 Task: For heading  Tahoma with underline.  font size for heading20,  'Change the font style of data to'Arial.  and font size to 12,  Change the alignment of both headline & data to Align left.  In the sheet   Promote Sales review book
Action: Mouse moved to (90, 153)
Screenshot: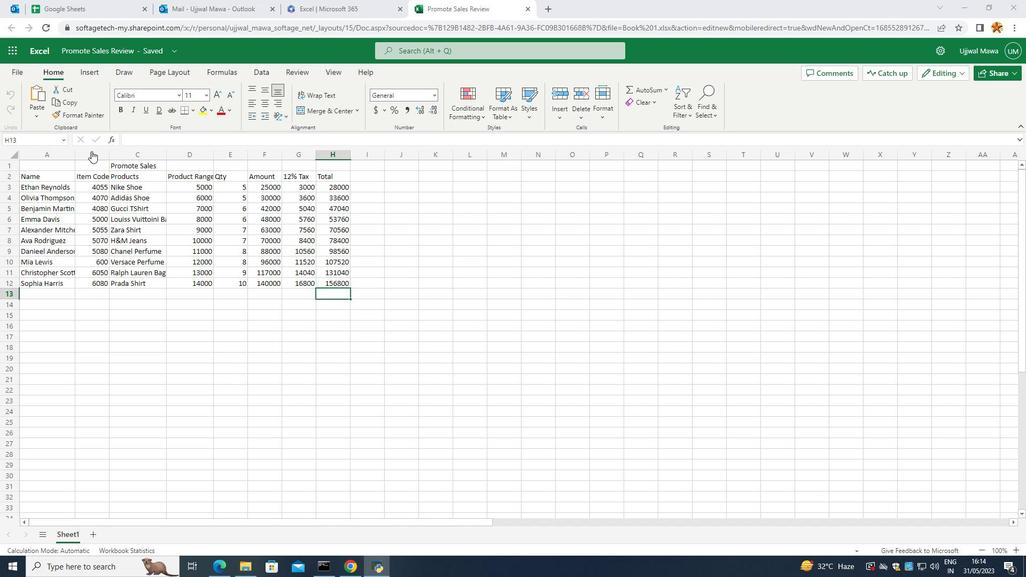 
Action: Mouse pressed left at (90, 153)
Screenshot: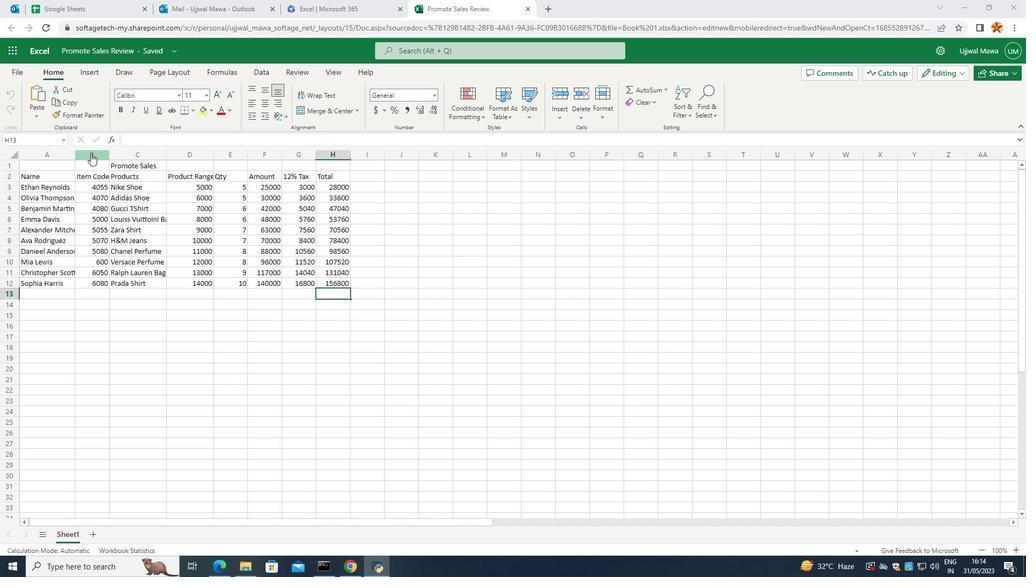 
Action: Mouse moved to (114, 160)
Screenshot: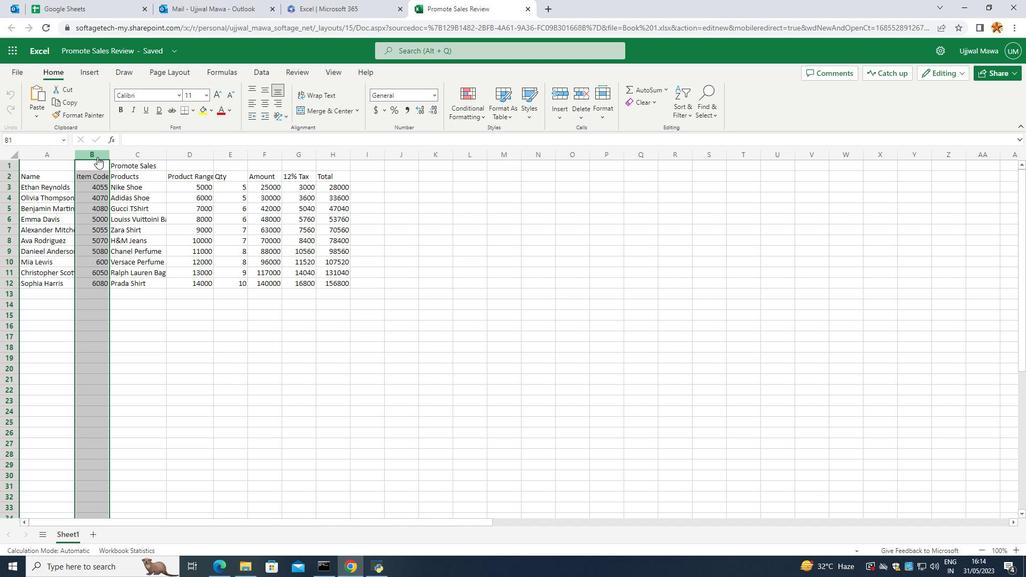 
Action: Mouse pressed left at (114, 160)
Screenshot: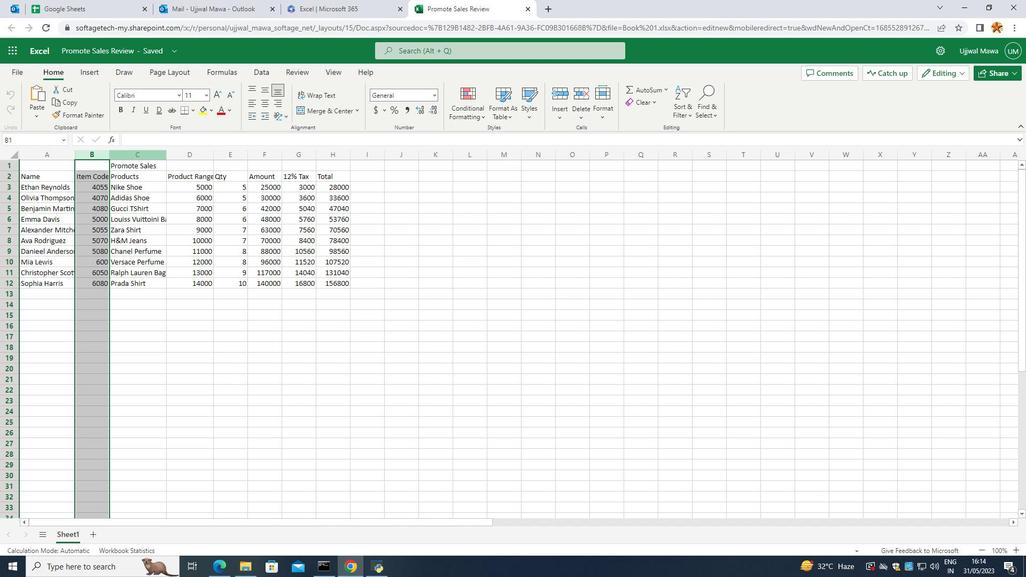 
Action: Mouse moved to (110, 167)
Screenshot: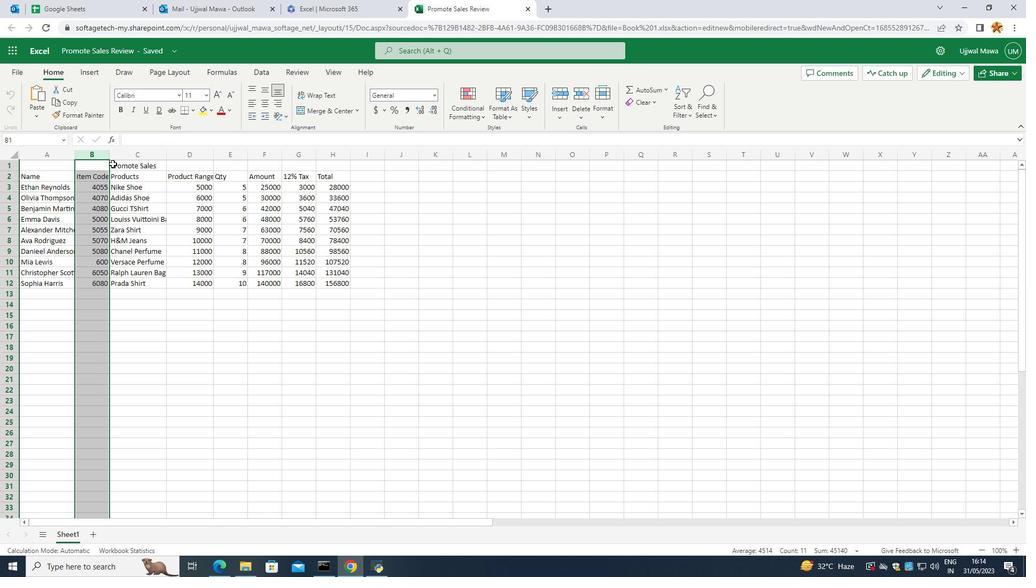 
Action: Mouse pressed left at (110, 167)
Screenshot: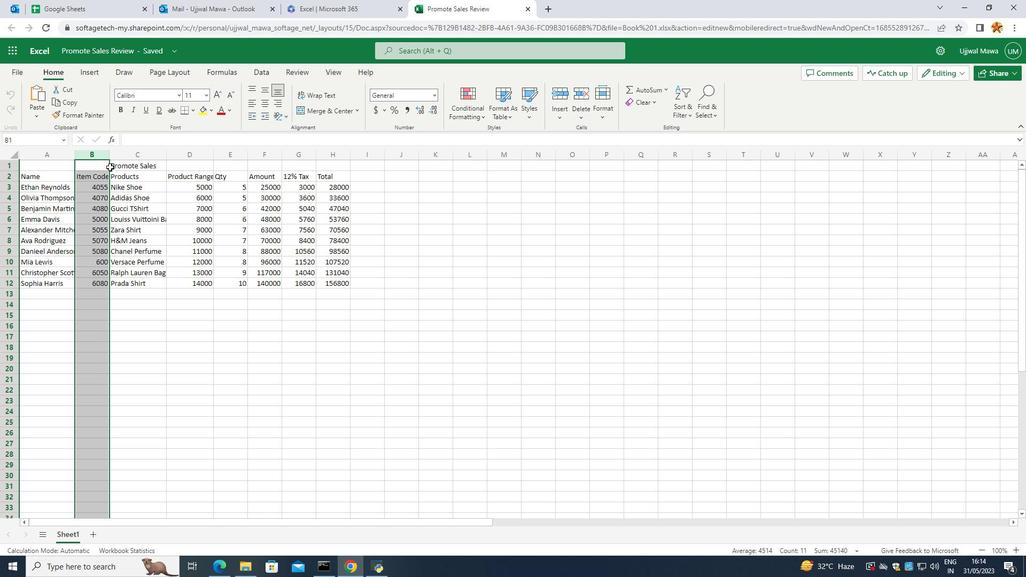 
Action: Mouse moved to (176, 99)
Screenshot: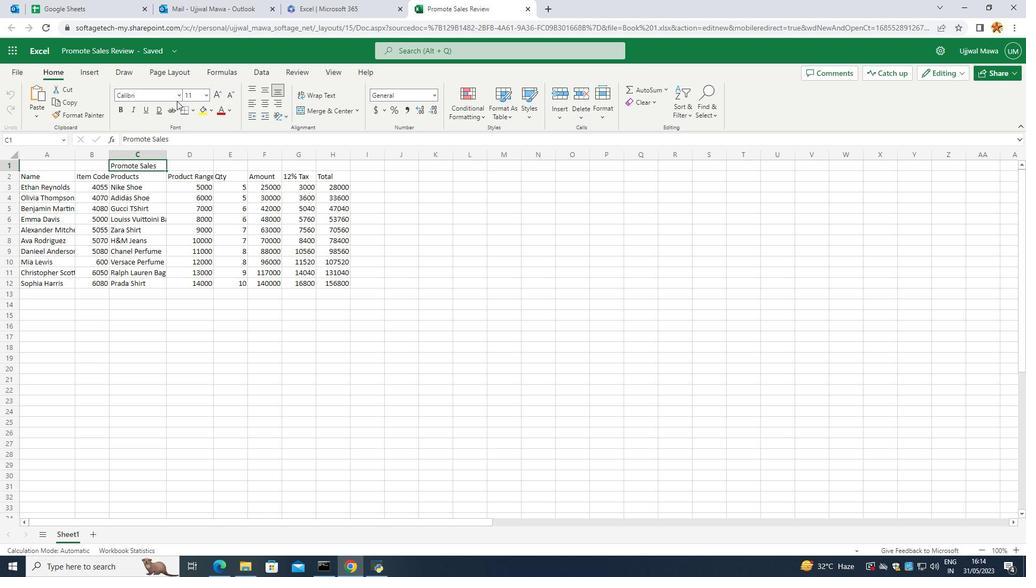 
Action: Mouse pressed left at (176, 99)
Screenshot: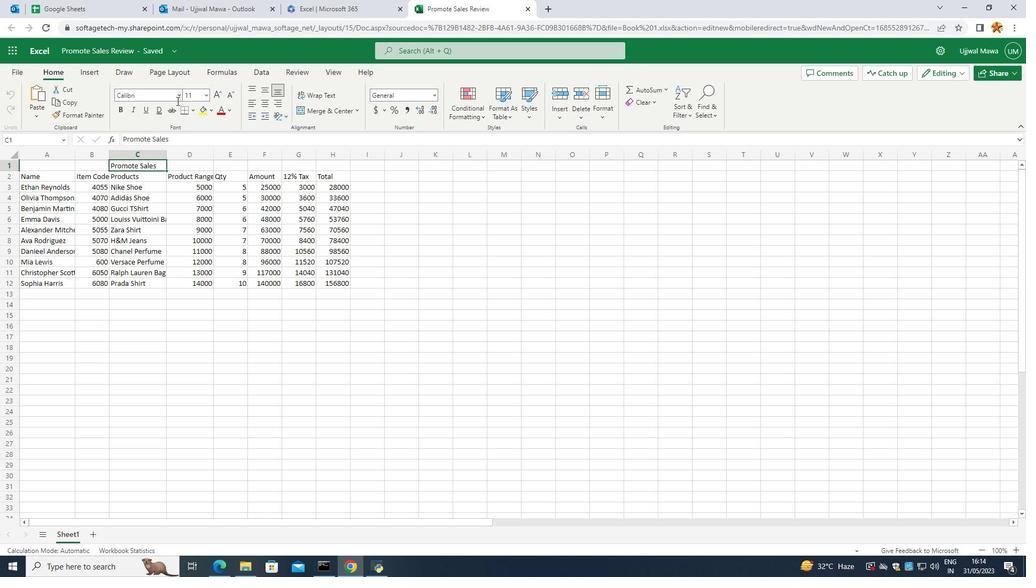 
Action: Mouse moved to (102, 378)
Screenshot: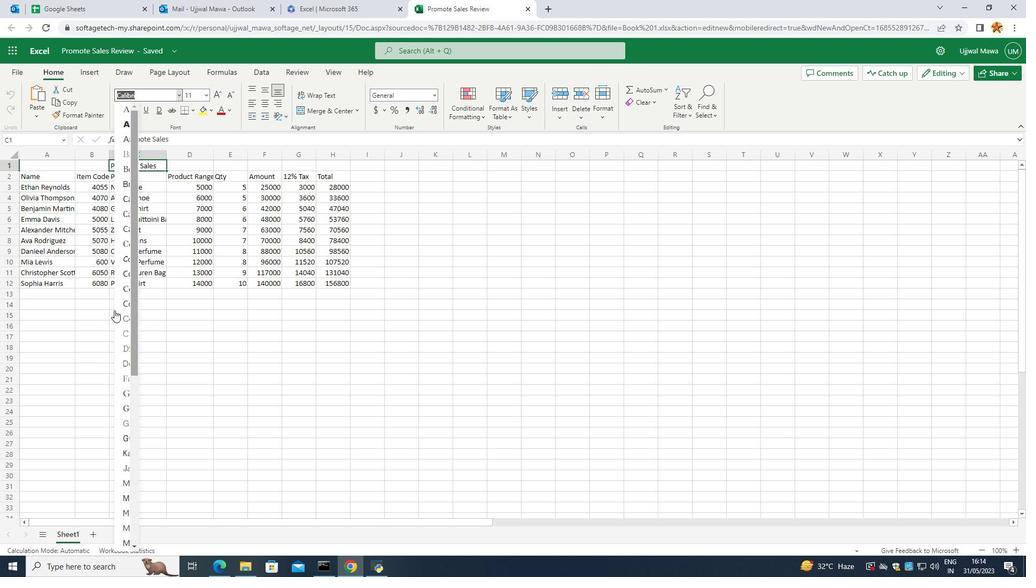 
Action: Mouse scrolled (102, 378) with delta (0, 0)
Screenshot: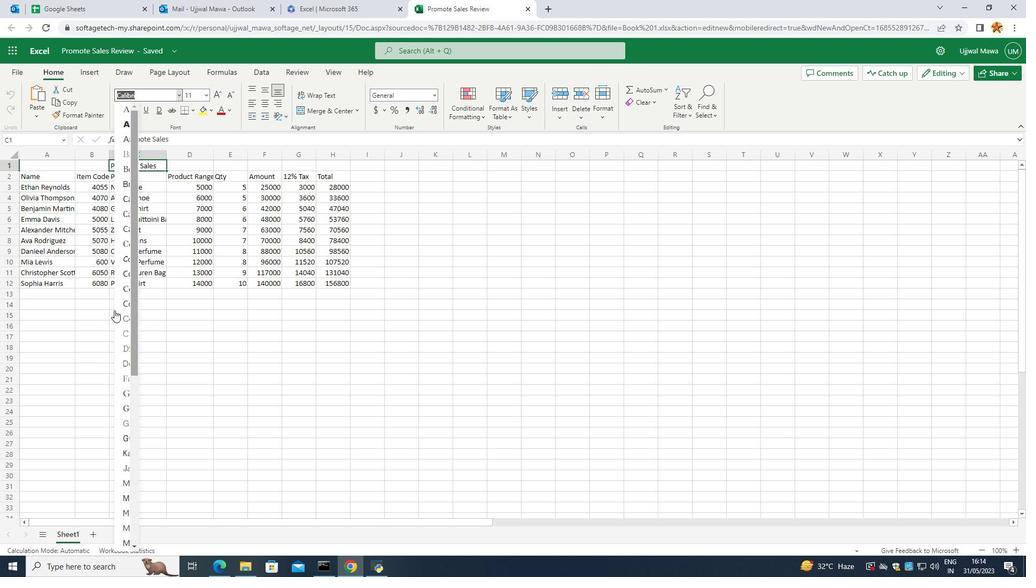 
Action: Mouse moved to (112, 421)
Screenshot: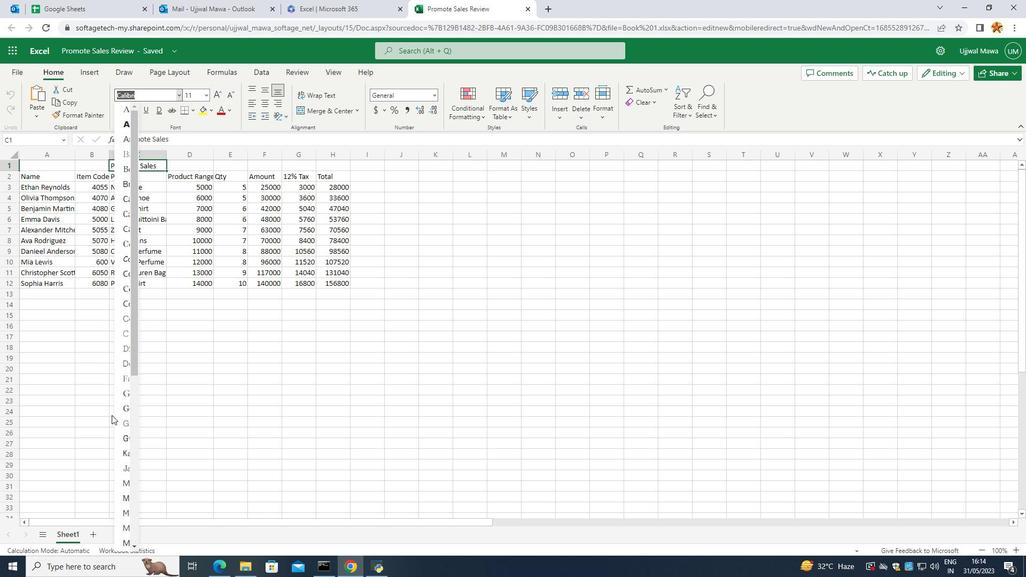 
Action: Mouse scrolled (112, 420) with delta (0, 0)
Screenshot: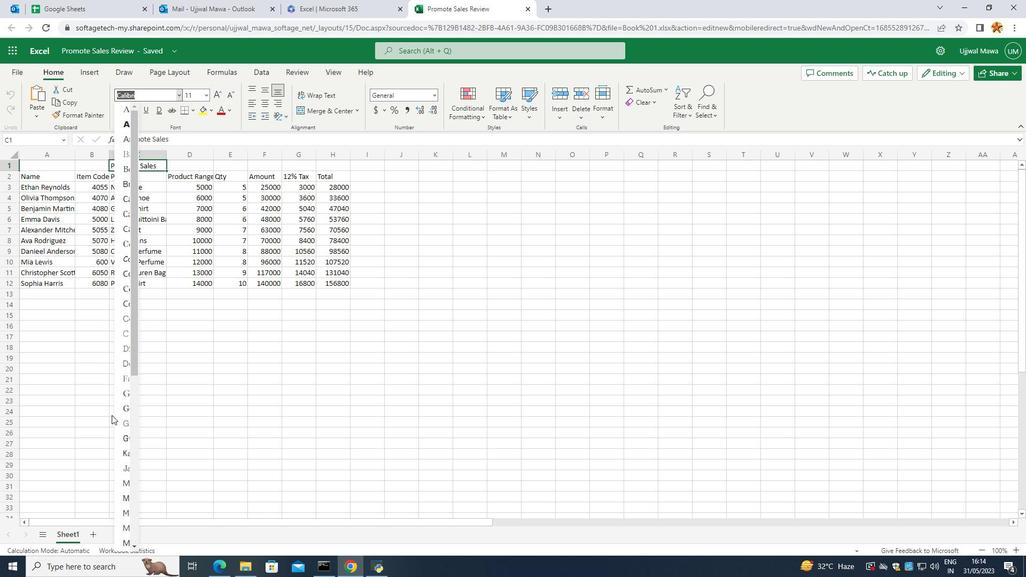 
Action: Mouse moved to (112, 422)
Screenshot: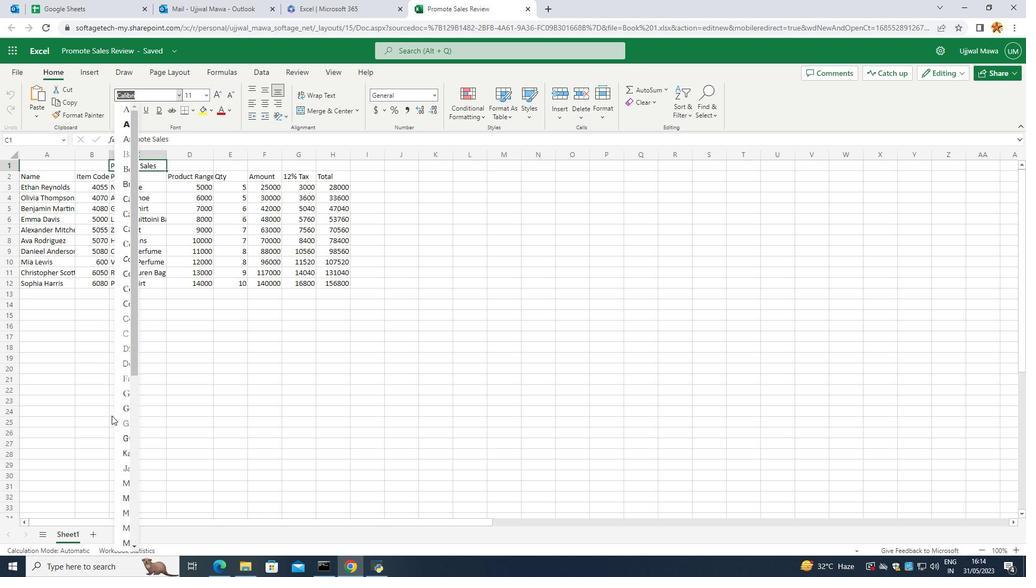 
Action: Mouse scrolled (112, 422) with delta (0, 0)
Screenshot: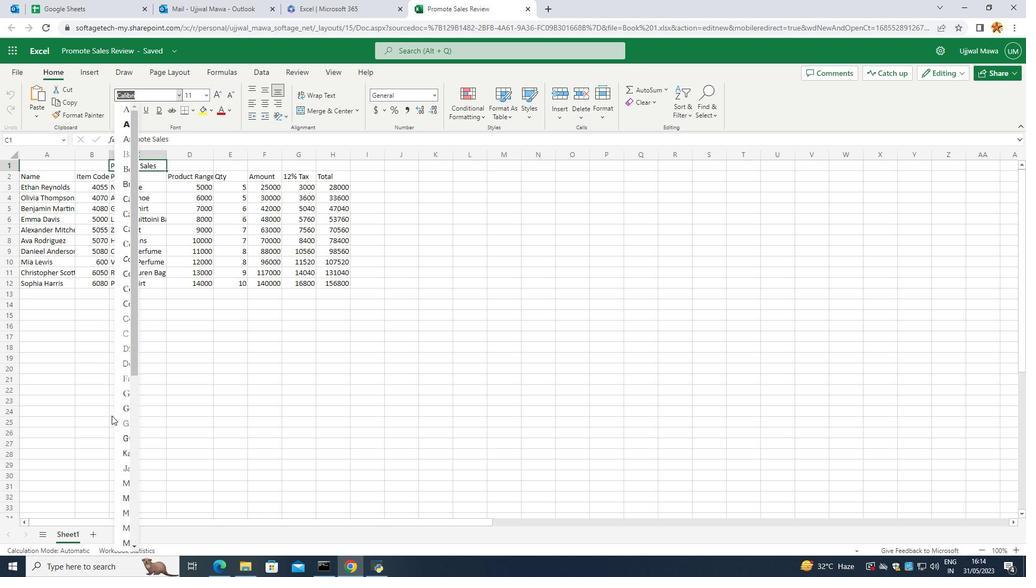 
Action: Mouse moved to (112, 422)
Screenshot: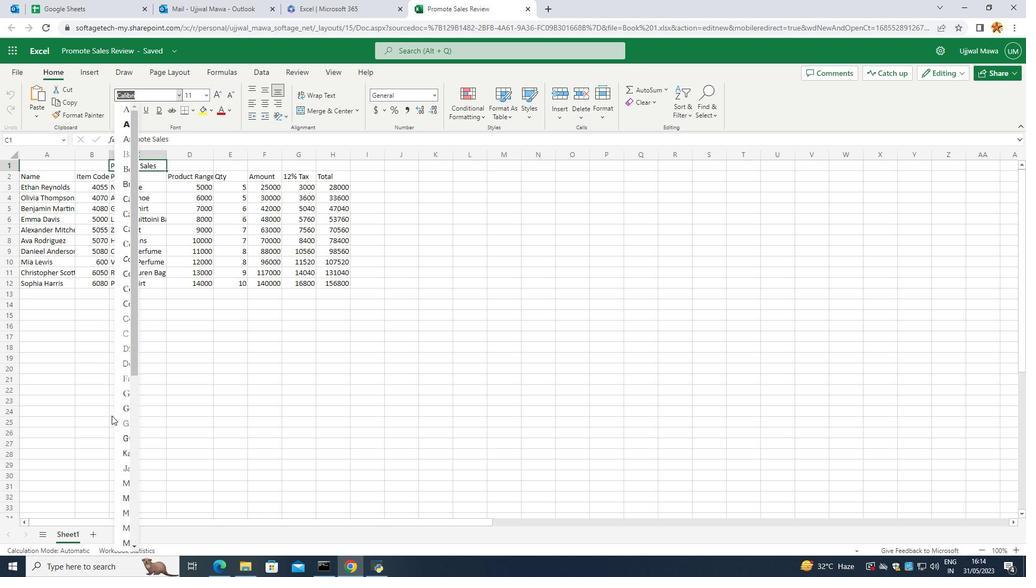 
Action: Mouse scrolled (112, 422) with delta (0, 0)
Screenshot: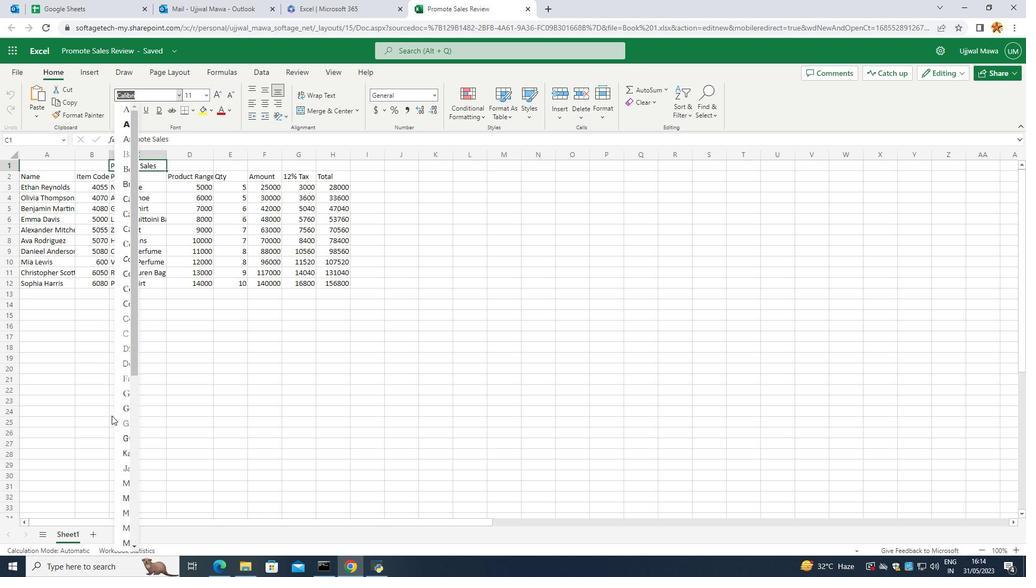 
Action: Mouse moved to (112, 423)
Screenshot: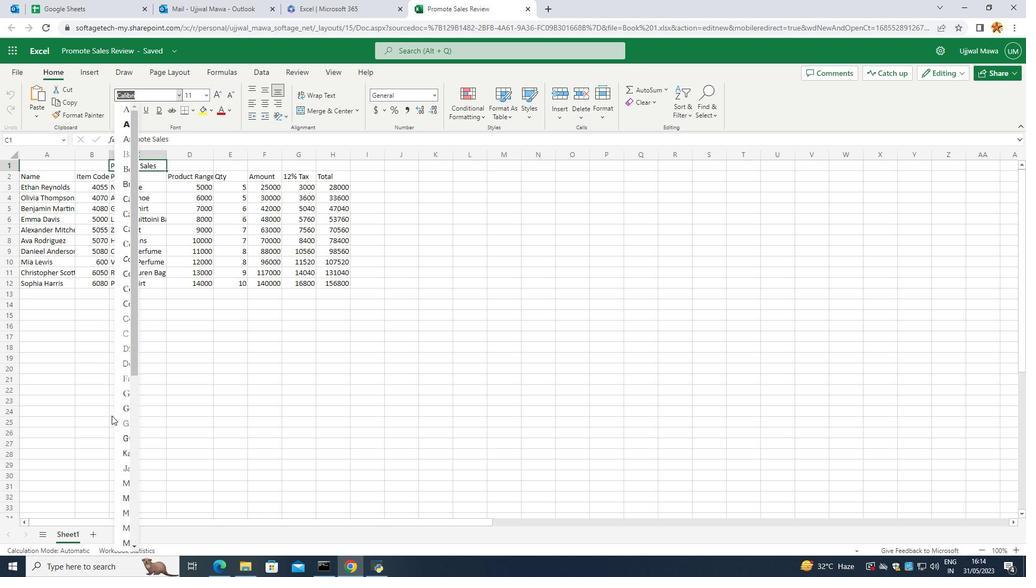 
Action: Mouse scrolled (112, 423) with delta (0, 0)
Screenshot: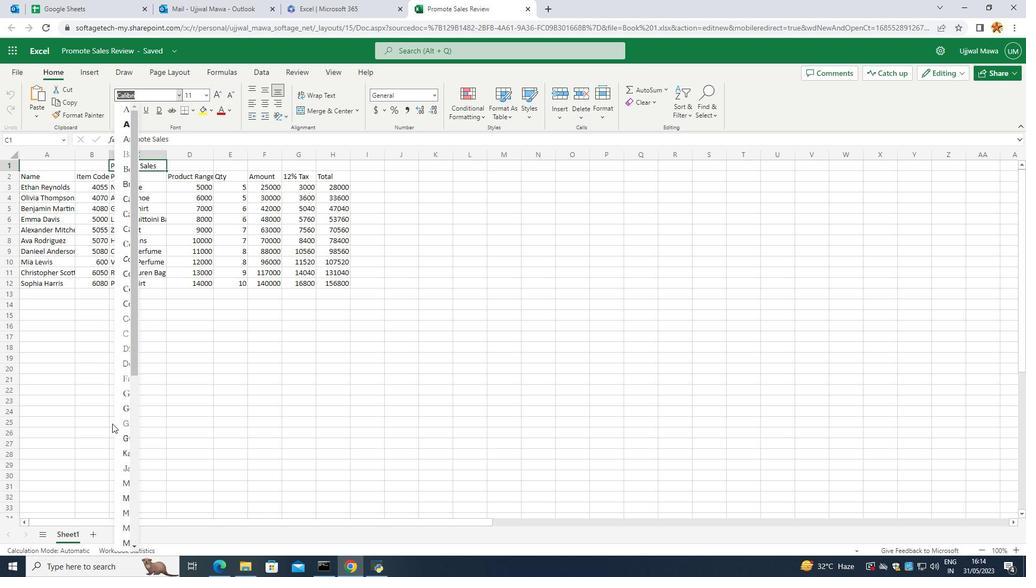 
Action: Mouse moved to (112, 424)
Screenshot: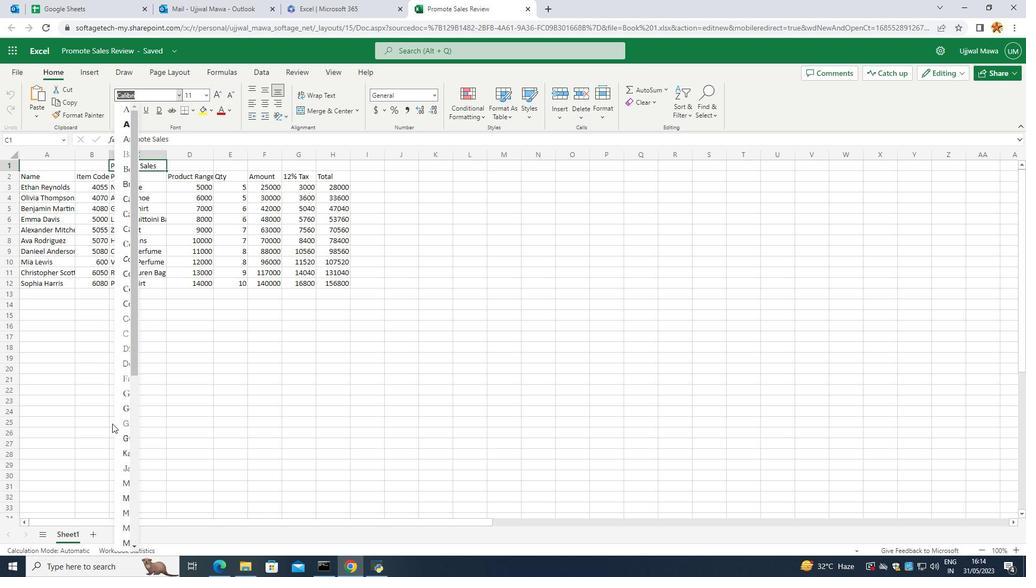
Action: Mouse scrolled (112, 423) with delta (0, 0)
Screenshot: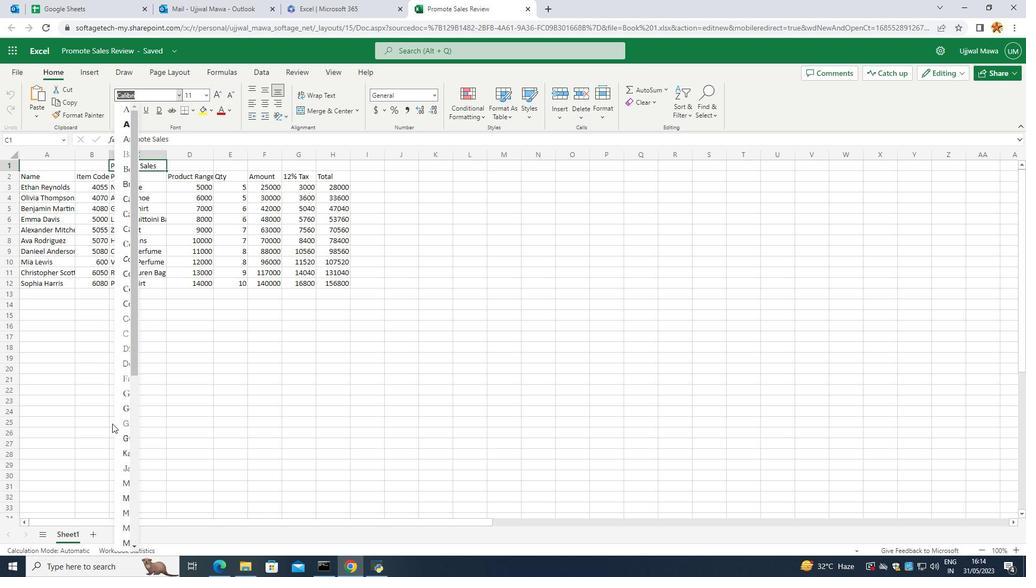 
Action: Mouse scrolled (112, 423) with delta (0, 0)
Screenshot: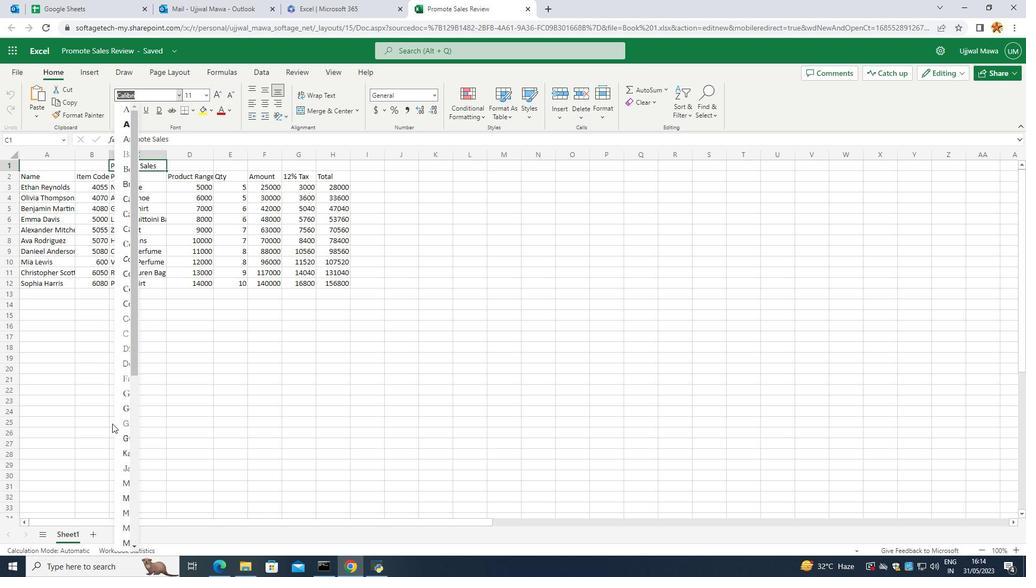
Action: Mouse scrolled (112, 423) with delta (0, 0)
Screenshot: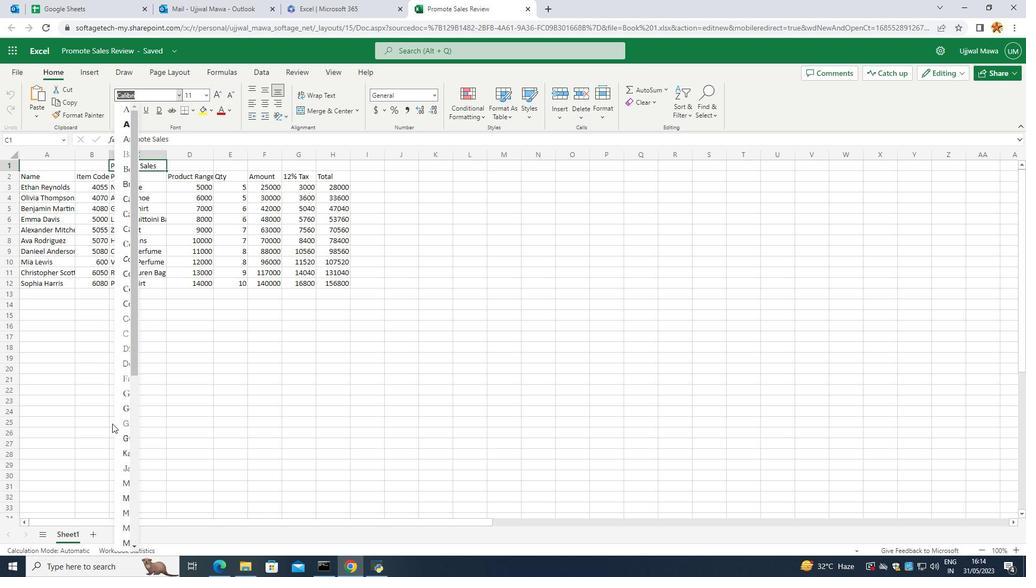 
Action: Mouse moved to (130, 438)
Screenshot: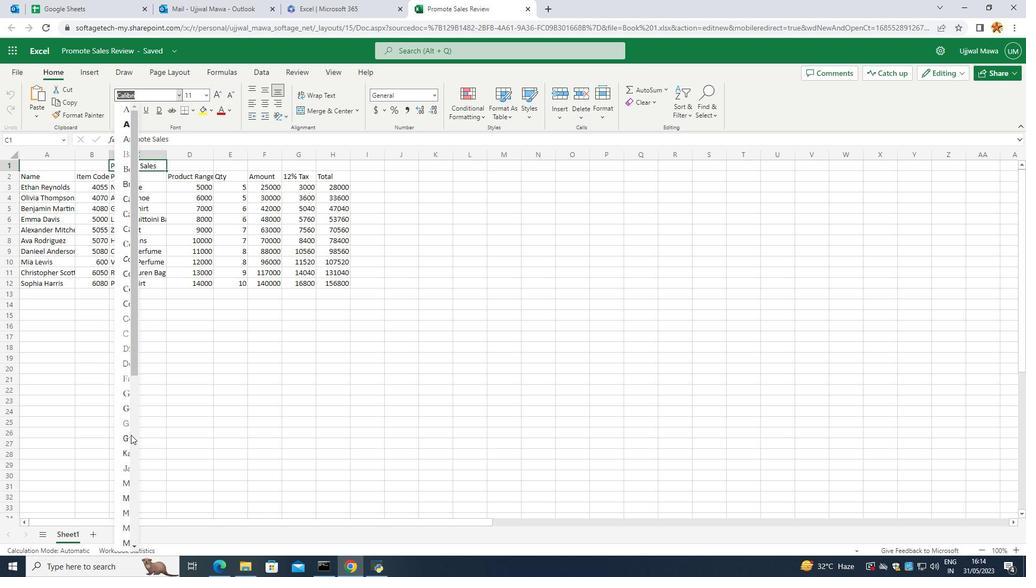 
Action: Mouse pressed left at (130, 438)
Screenshot: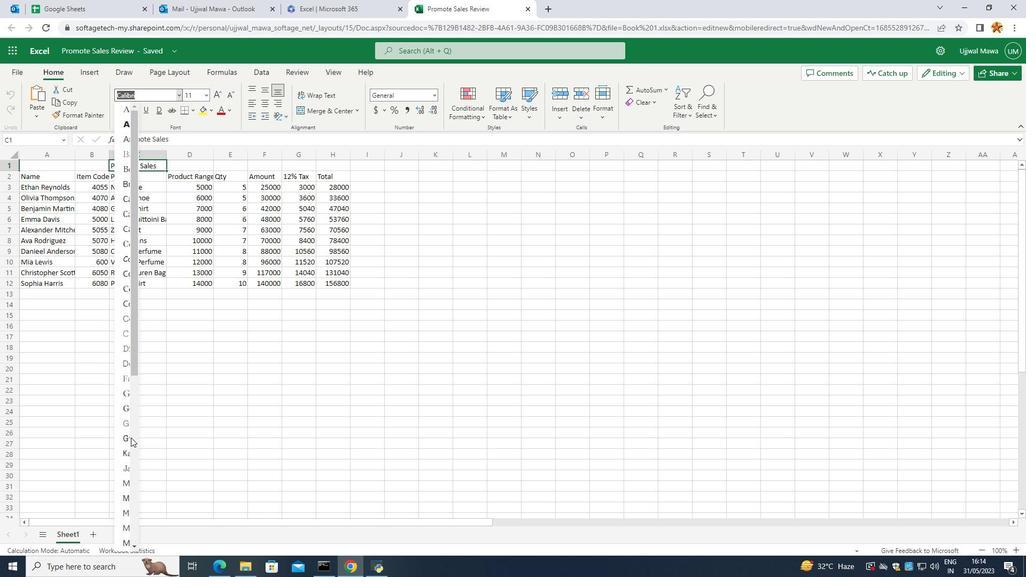 
Action: Mouse moved to (123, 452)
Screenshot: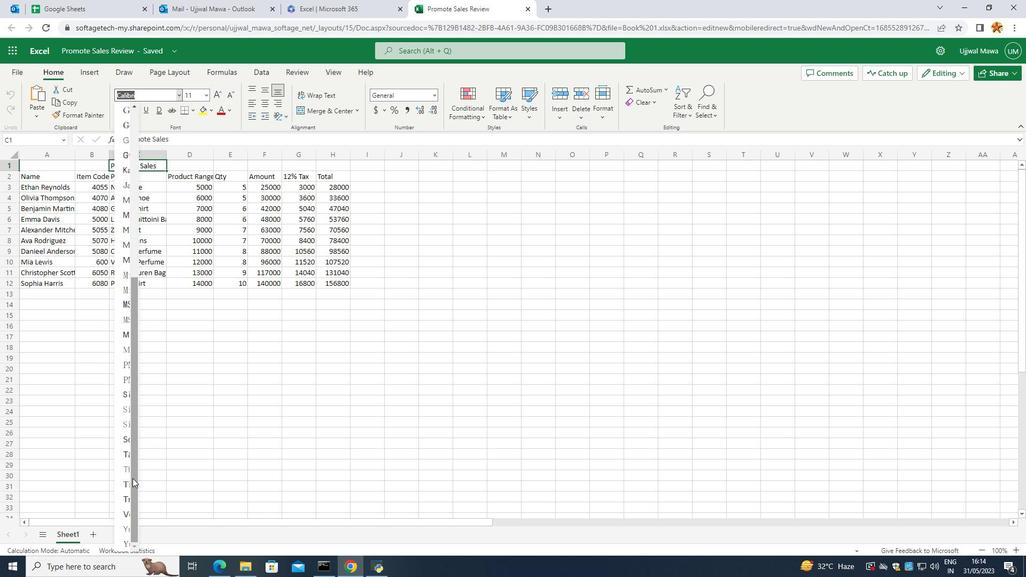 
Action: Mouse pressed left at (123, 452)
Screenshot: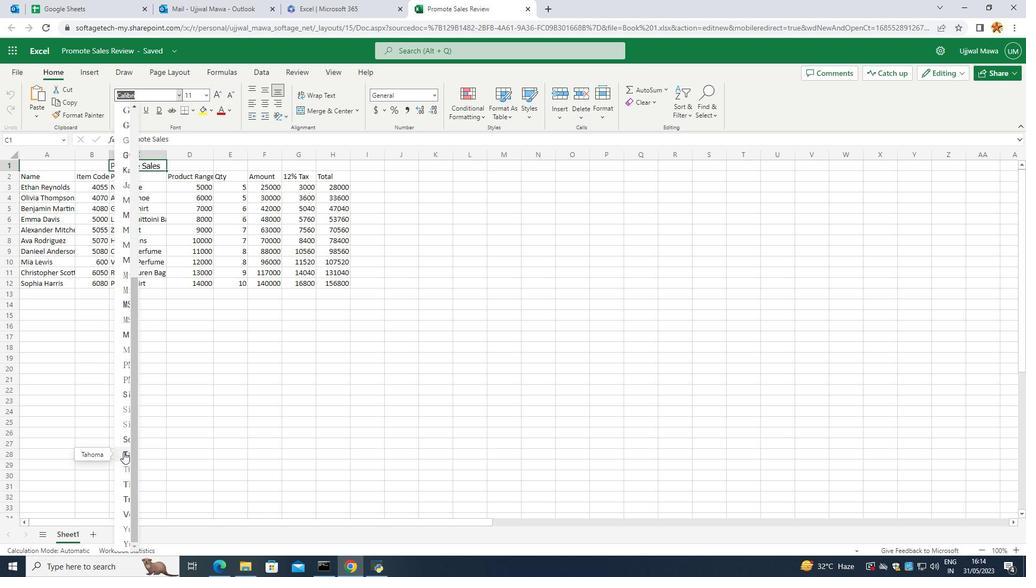 
Action: Mouse moved to (150, 111)
Screenshot: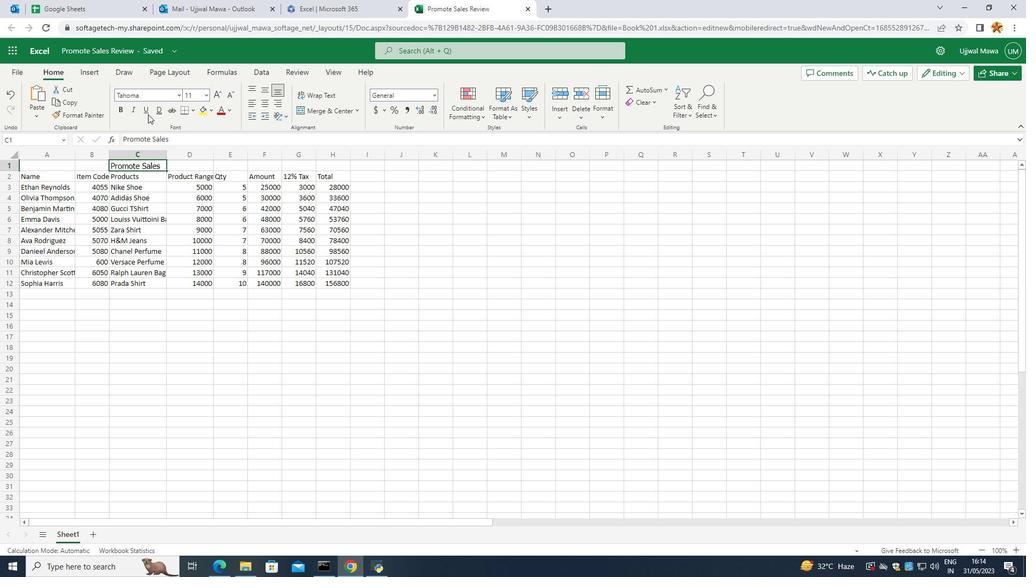 
Action: Mouse pressed left at (150, 111)
Screenshot: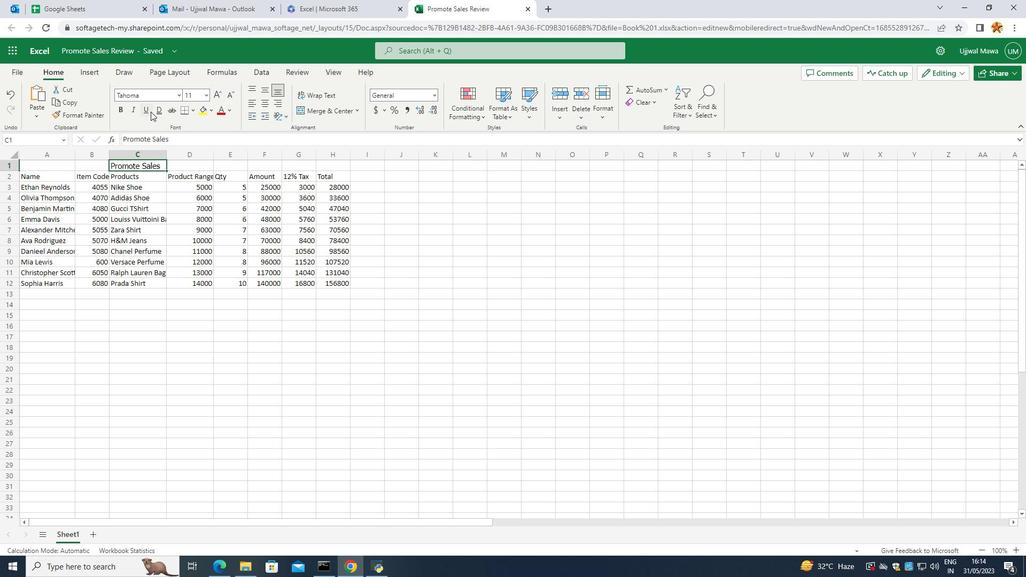 
Action: Mouse moved to (210, 96)
Screenshot: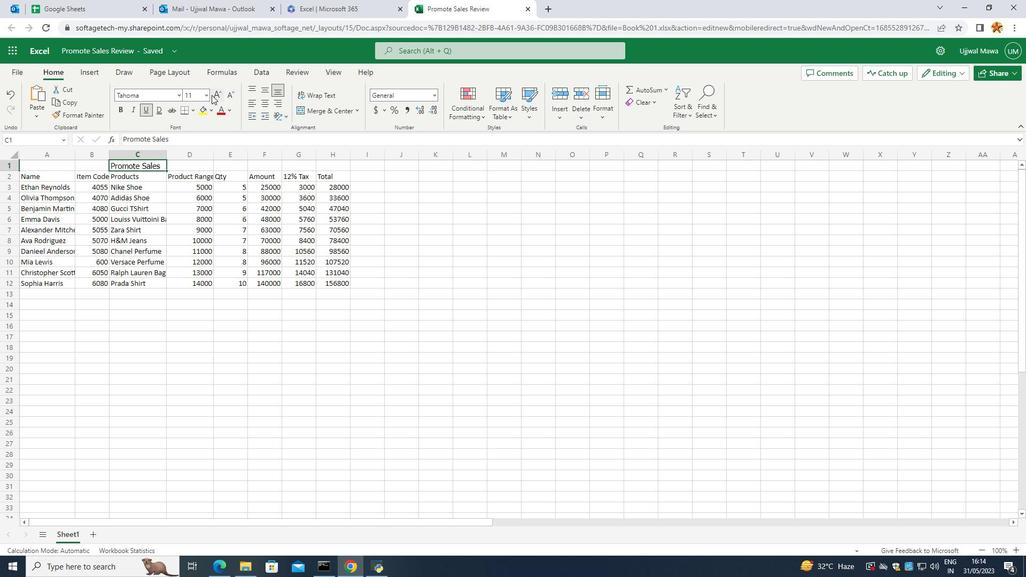 
Action: Mouse pressed left at (210, 96)
Screenshot: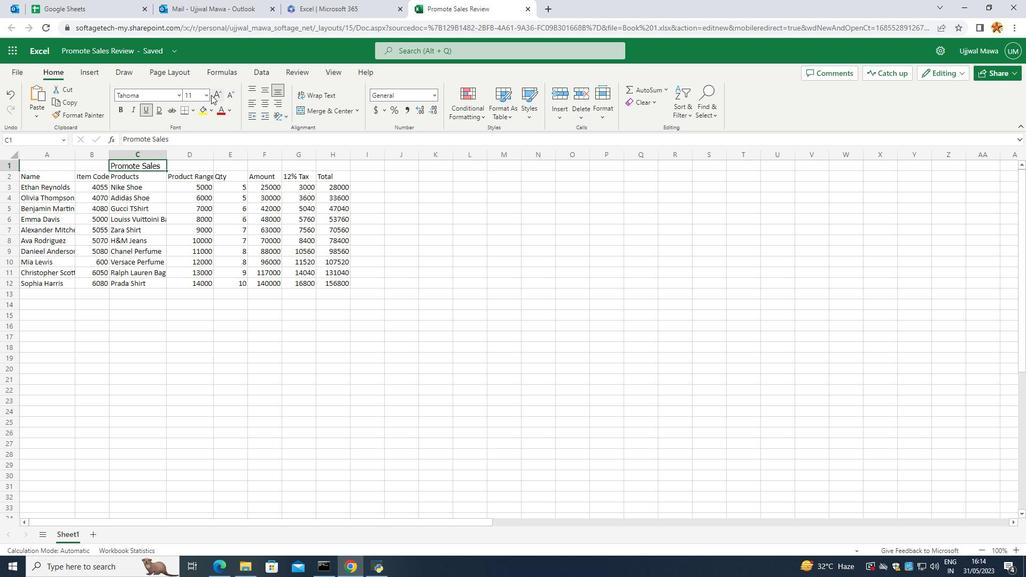 
Action: Mouse moved to (205, 96)
Screenshot: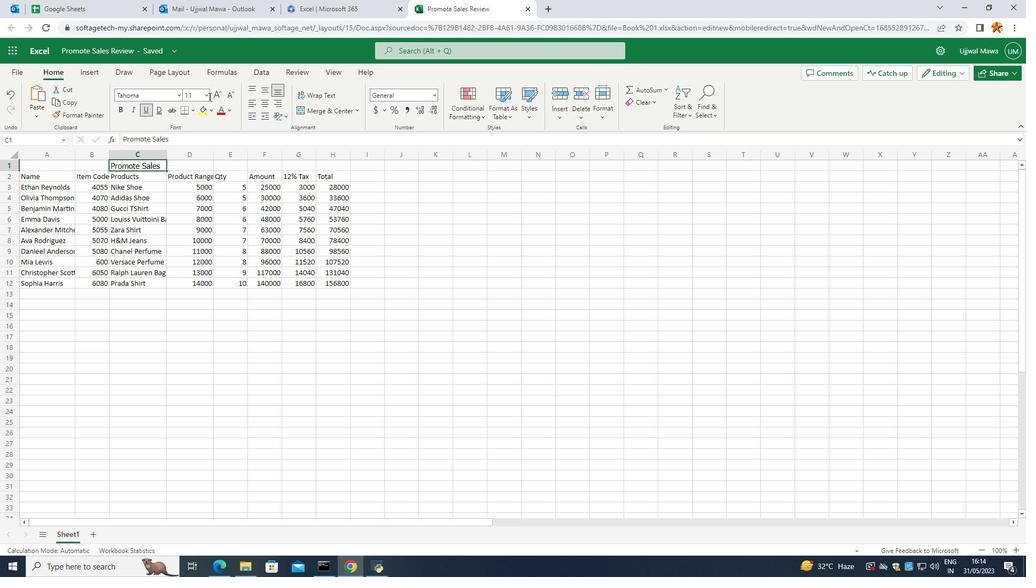 
Action: Mouse pressed left at (205, 96)
Screenshot: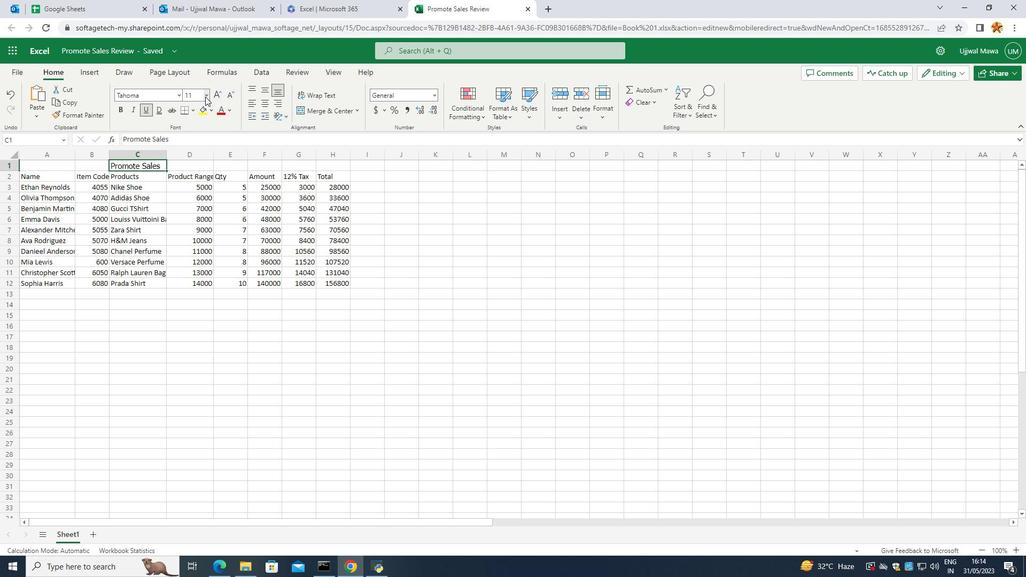 
Action: Mouse moved to (190, 224)
Screenshot: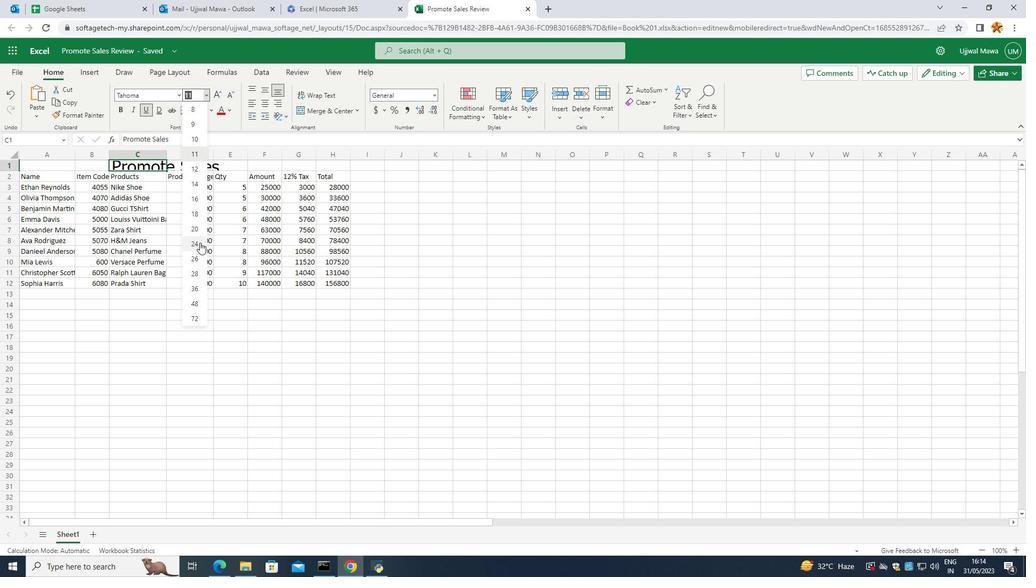 
Action: Mouse pressed left at (190, 224)
Screenshot: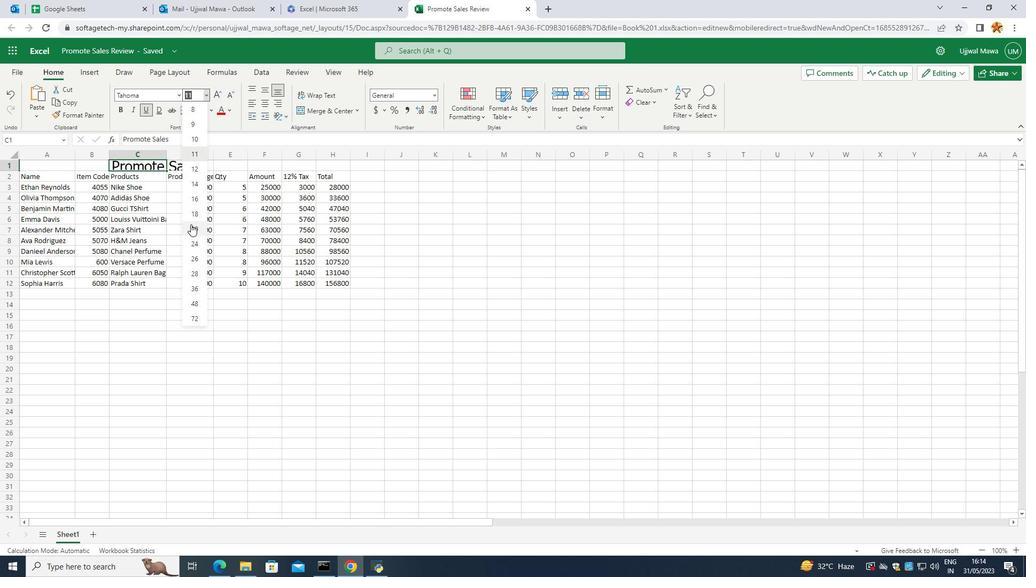 
Action: Mouse moved to (40, 184)
Screenshot: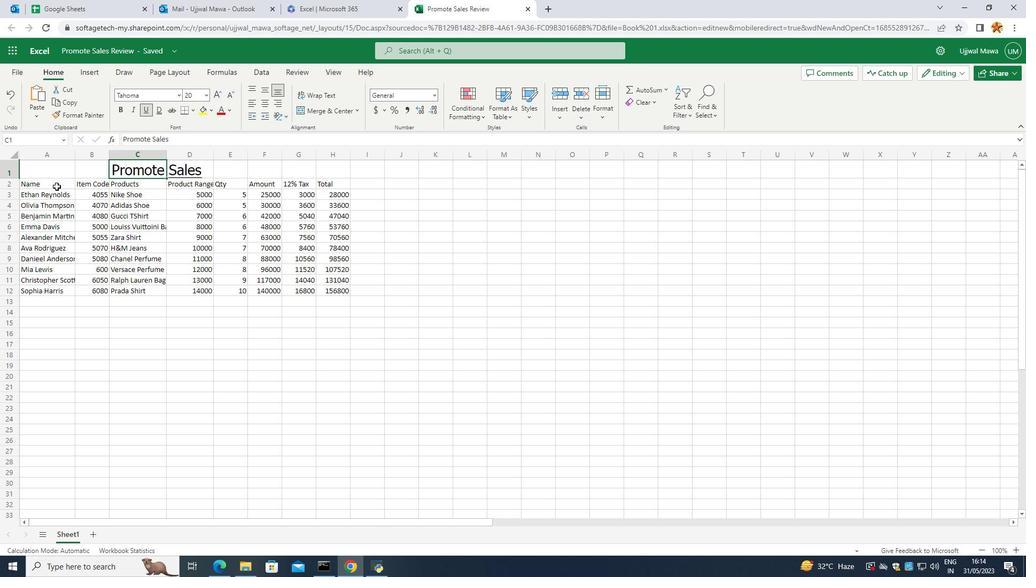 
Action: Mouse pressed left at (40, 184)
Screenshot: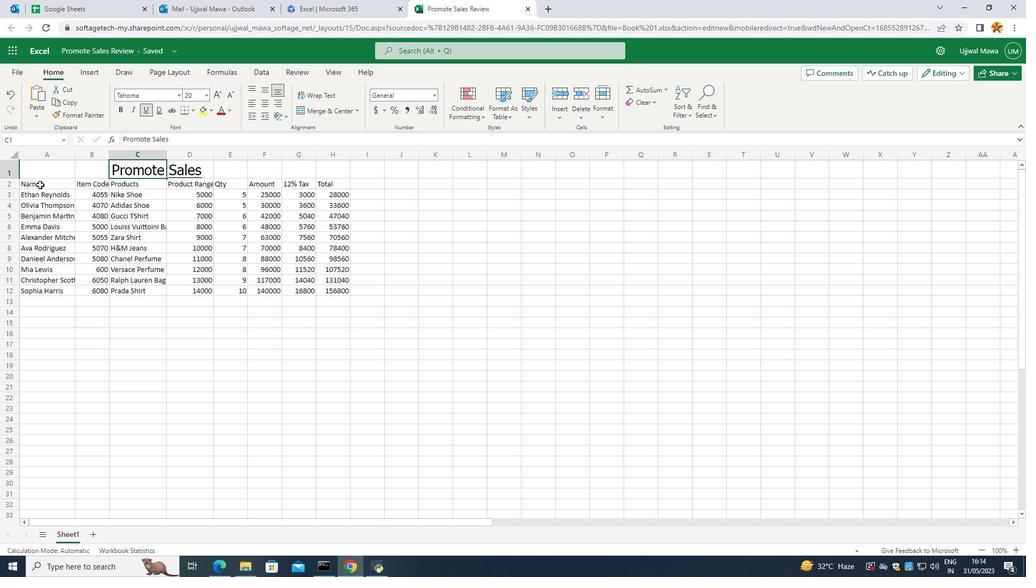 
Action: Mouse moved to (177, 95)
Screenshot: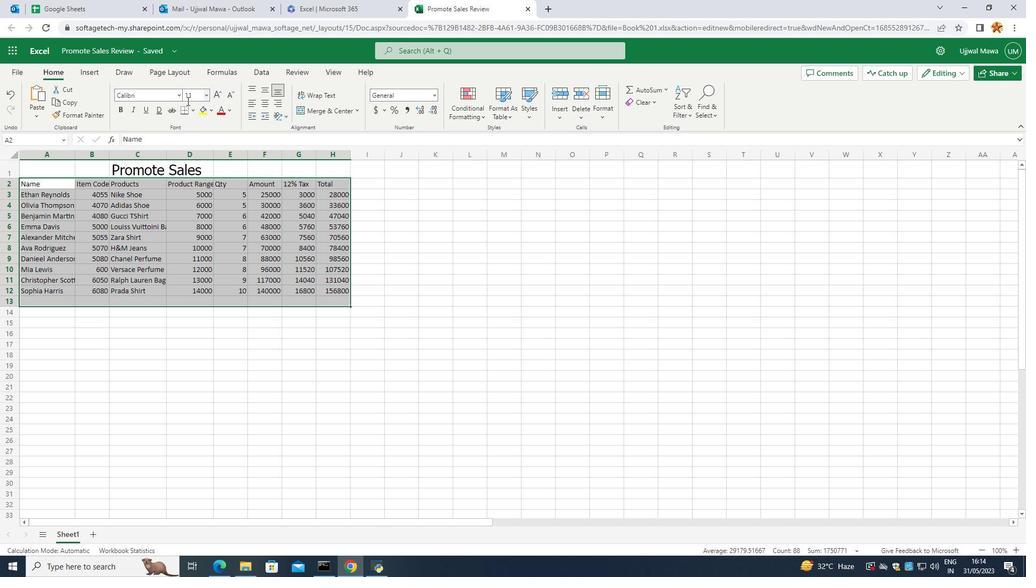 
Action: Mouse pressed left at (177, 95)
Screenshot: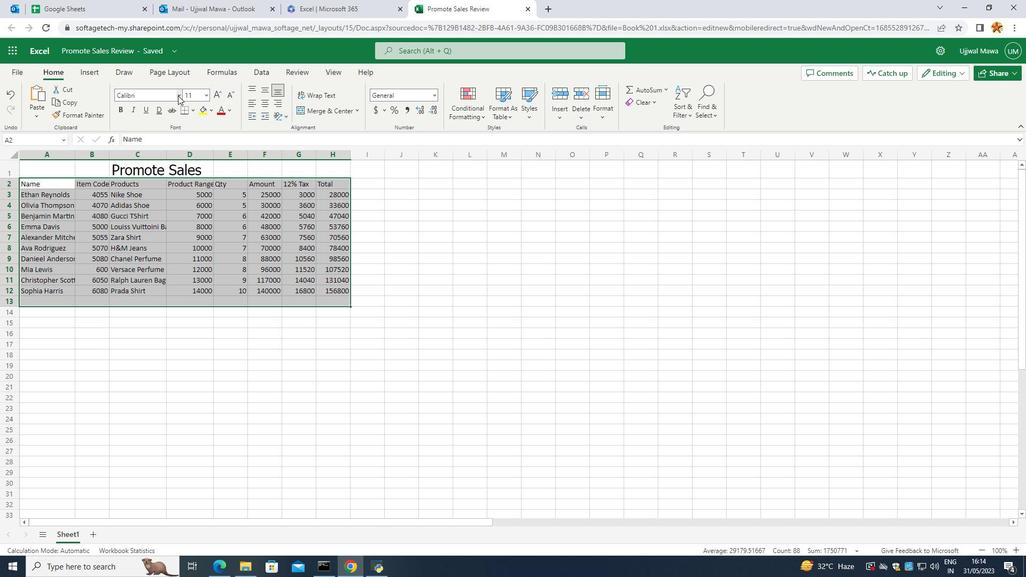 
Action: Mouse moved to (162, 137)
Screenshot: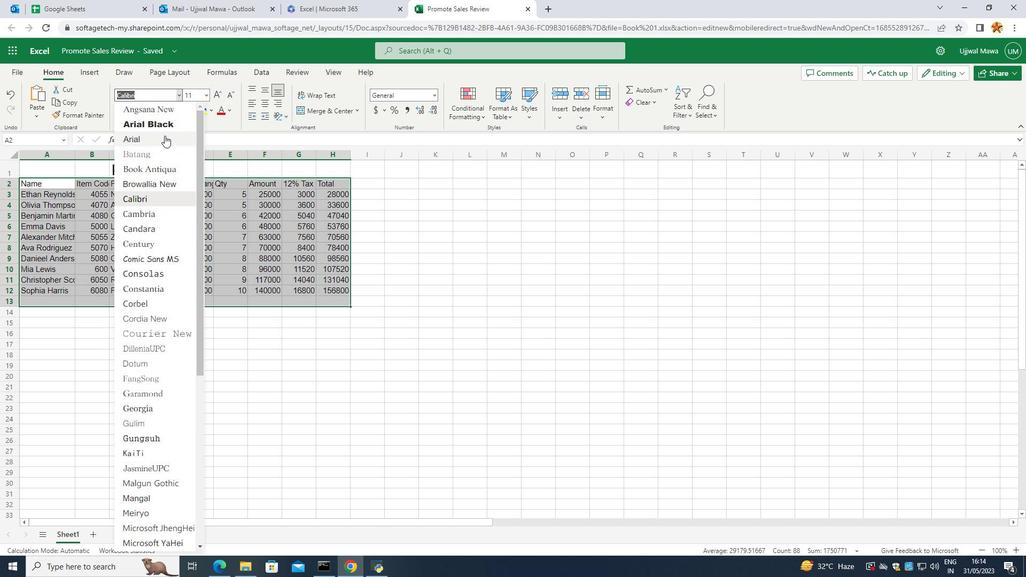 
Action: Mouse pressed left at (162, 137)
Screenshot: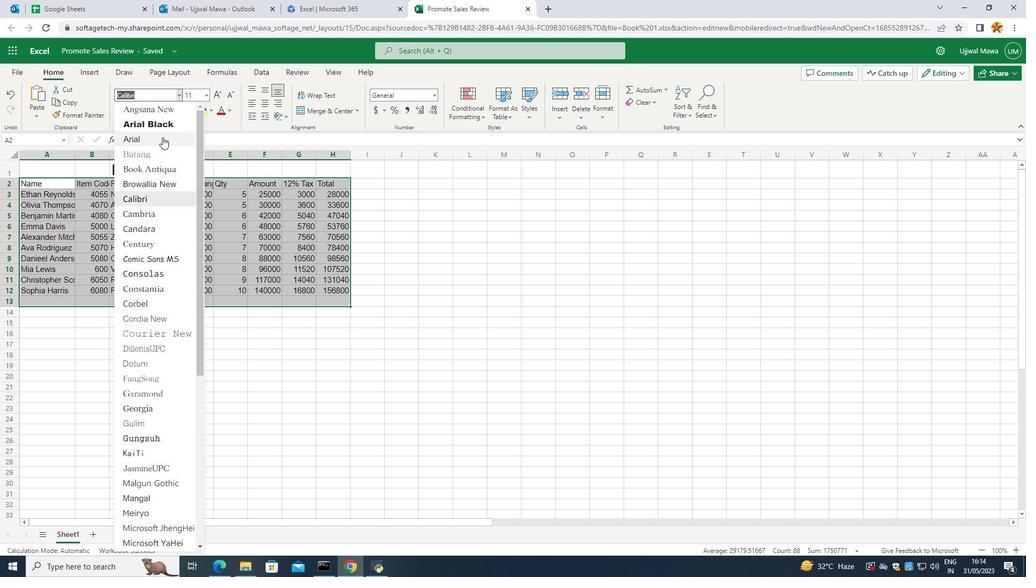 
Action: Mouse moved to (204, 96)
Screenshot: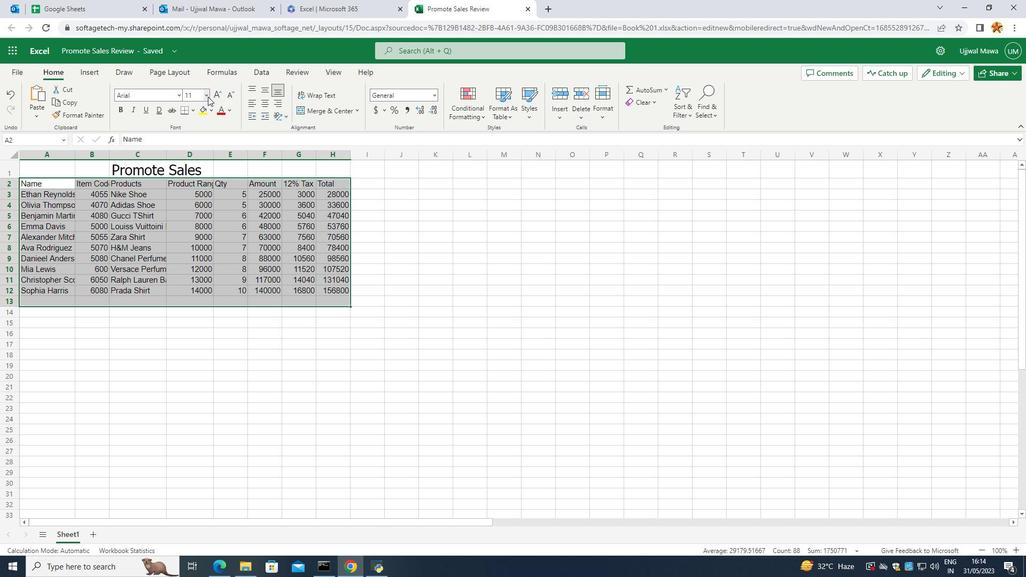 
Action: Mouse pressed left at (204, 96)
Screenshot: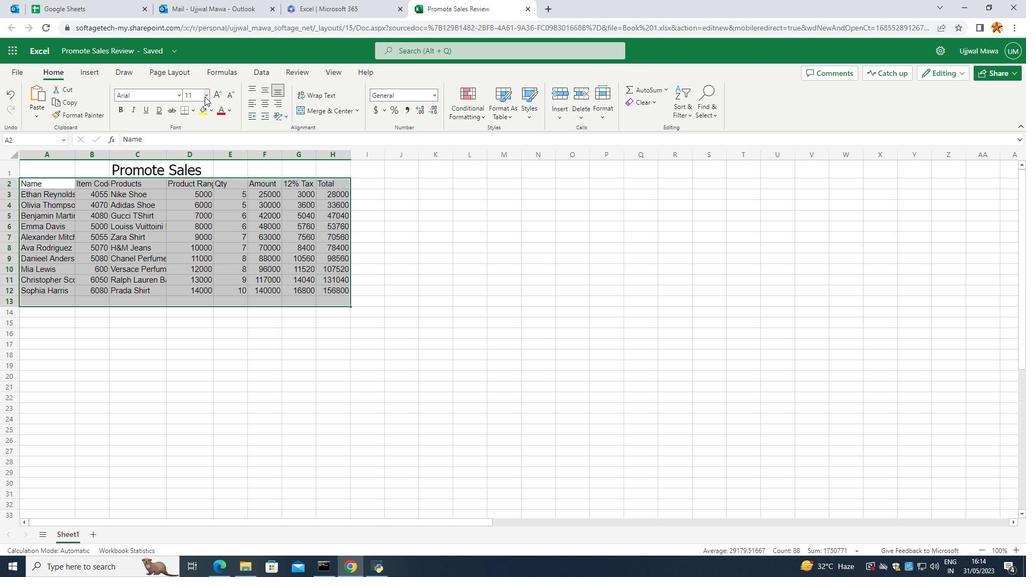 
Action: Mouse moved to (187, 171)
Screenshot: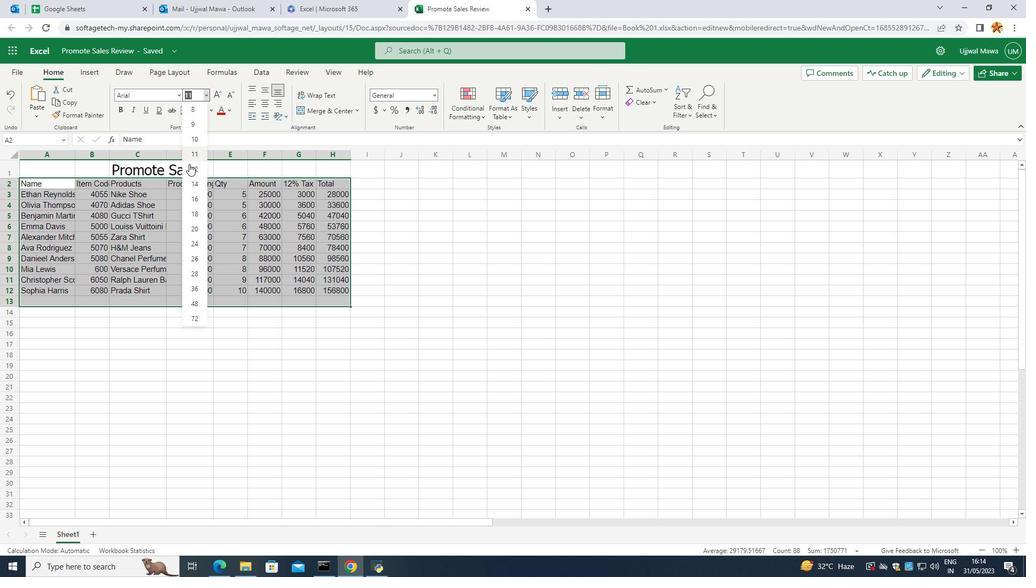 
Action: Mouse pressed left at (187, 171)
Screenshot: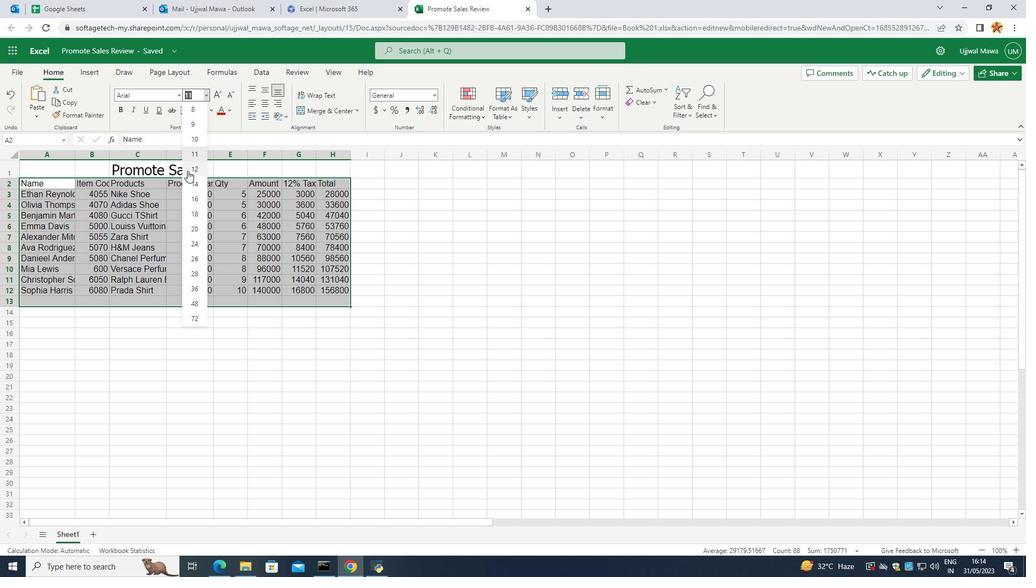 
Action: Mouse moved to (82, 339)
Screenshot: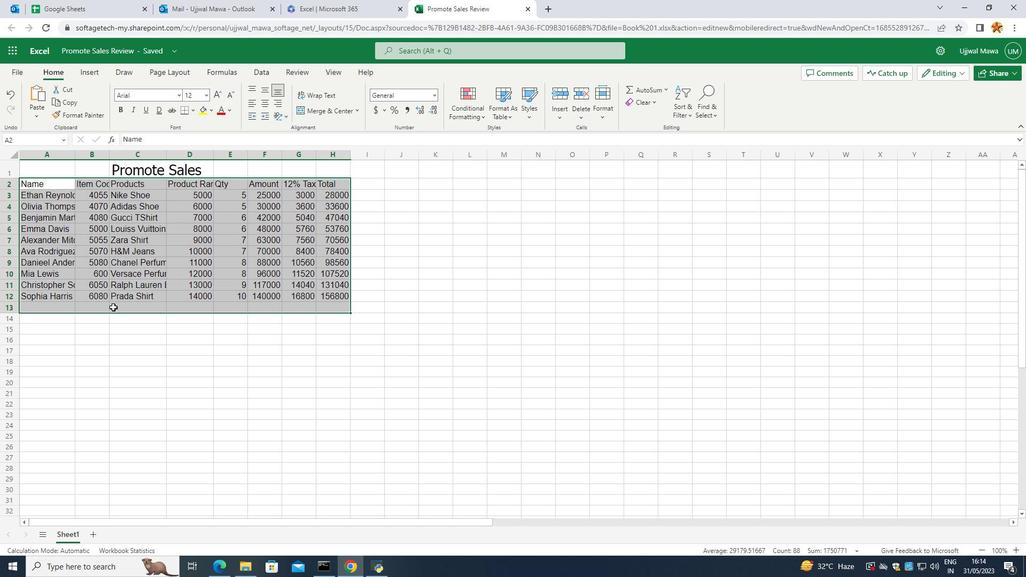 
Action: Mouse pressed left at (82, 339)
Screenshot: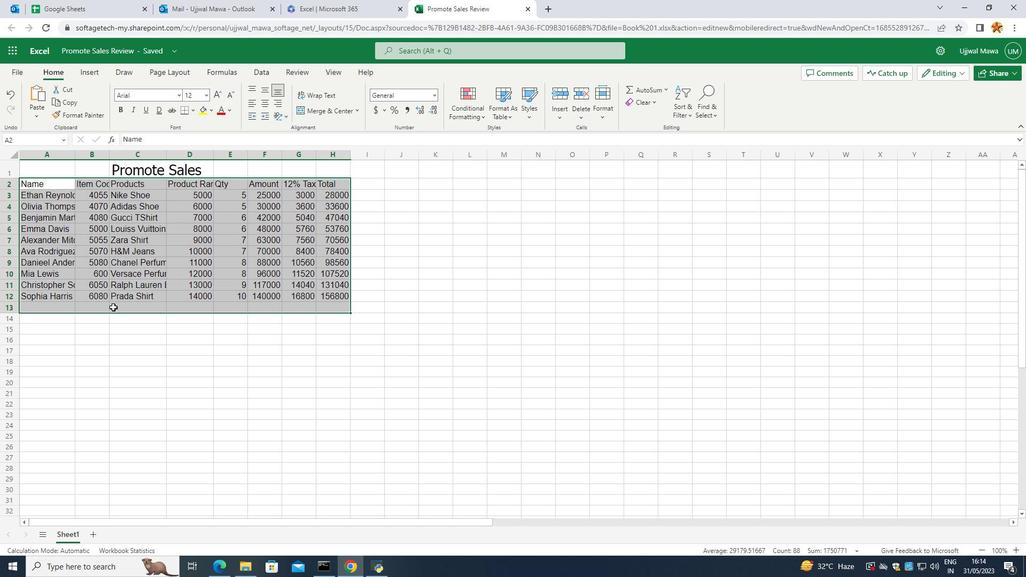 
Action: Mouse moved to (46, 167)
Screenshot: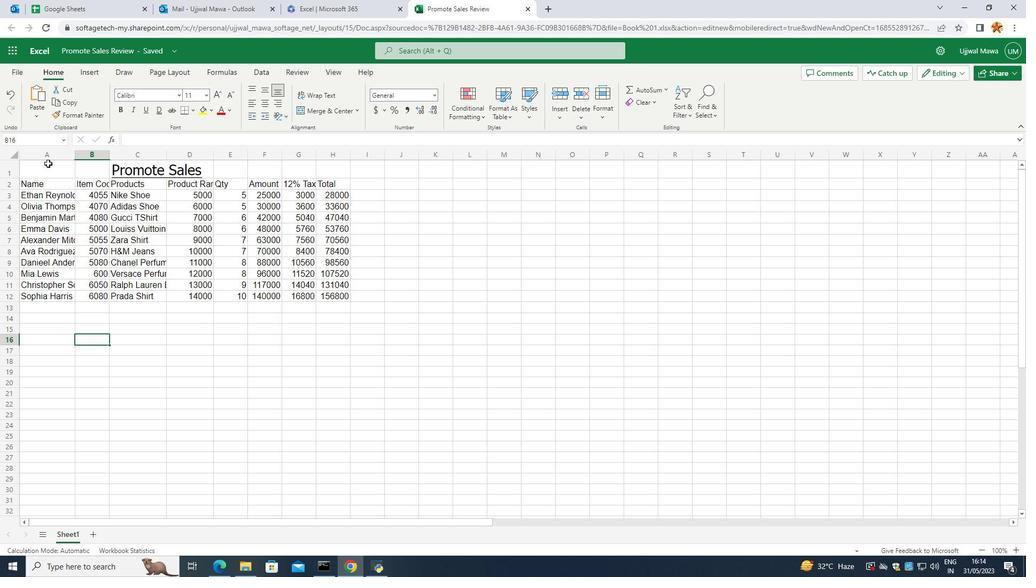 
Action: Mouse pressed left at (46, 167)
Screenshot: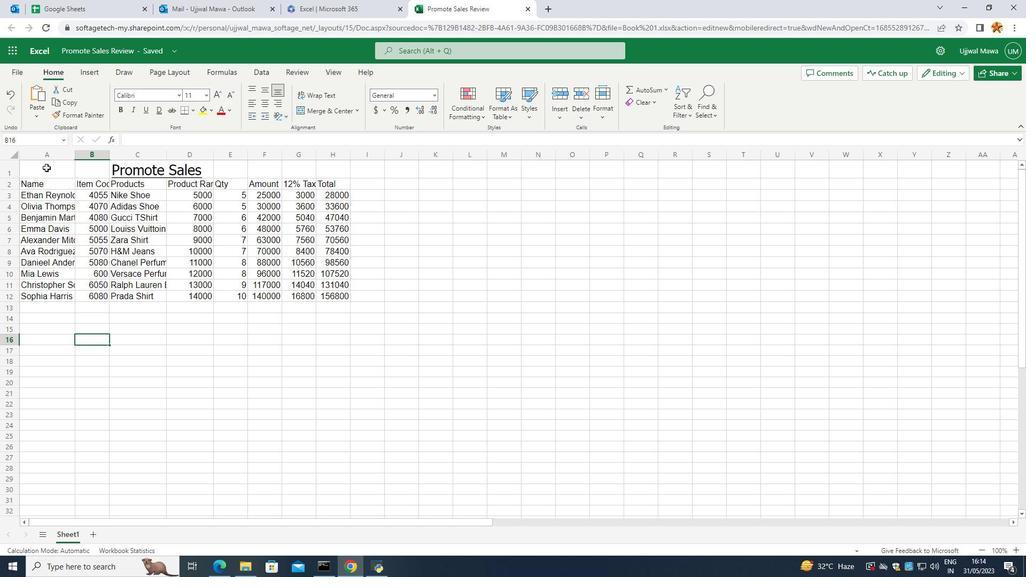 
Action: Mouse moved to (250, 104)
Screenshot: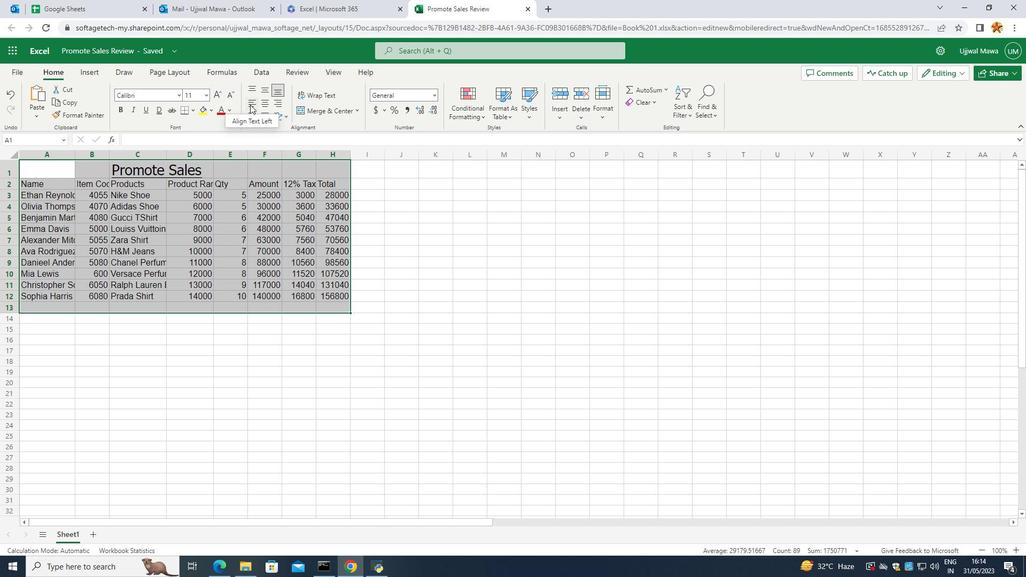 
Action: Mouse pressed left at (250, 104)
Screenshot: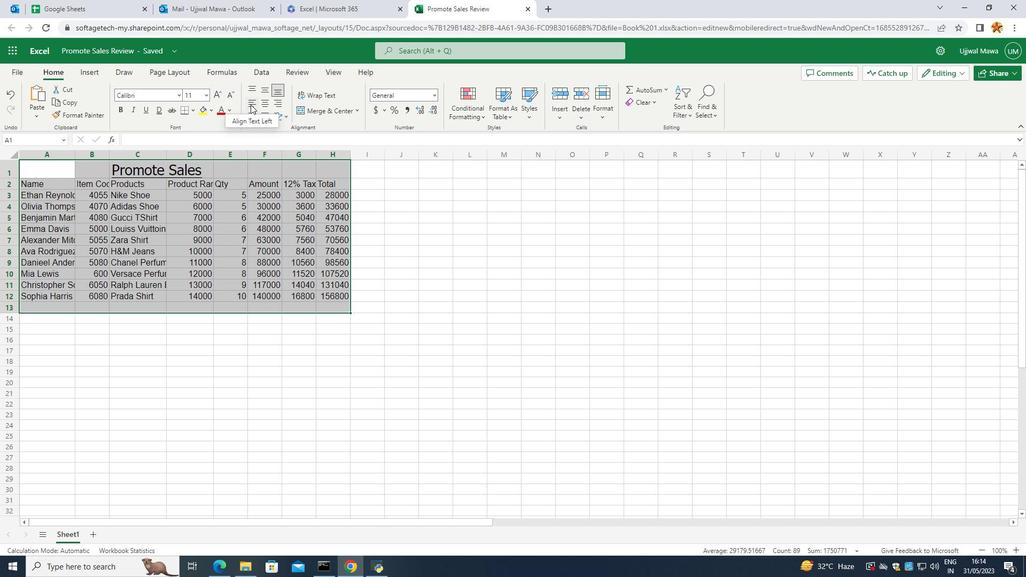 
Action: Mouse moved to (143, 339)
Screenshot: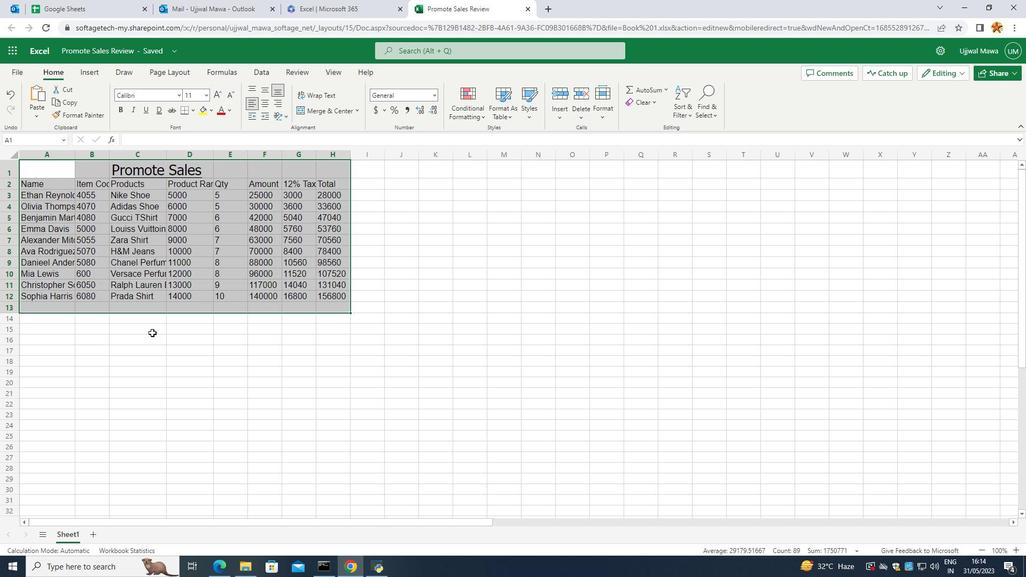 
Action: Mouse pressed left at (143, 339)
Screenshot: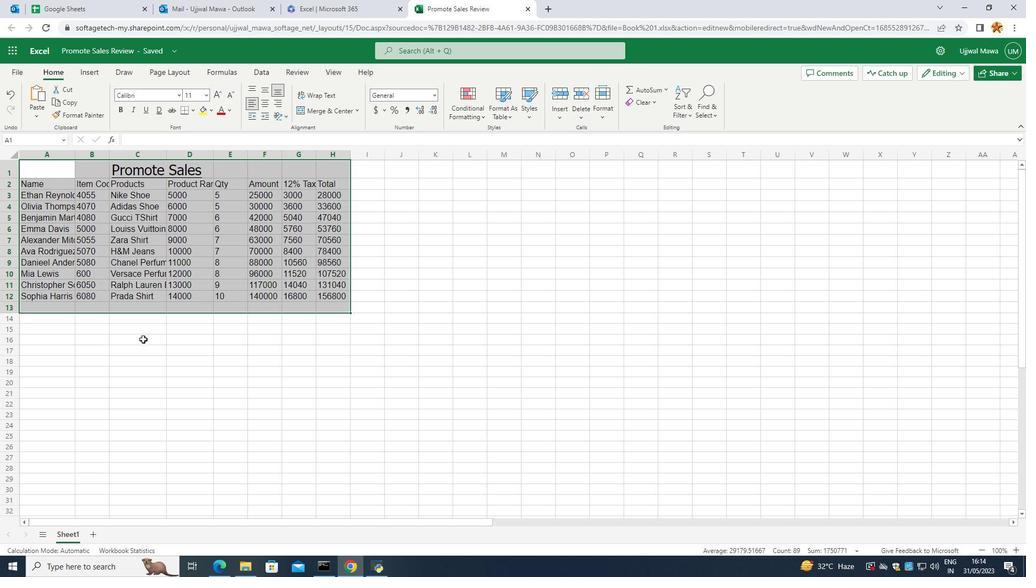 
Action: Mouse moved to (44, 182)
Screenshot: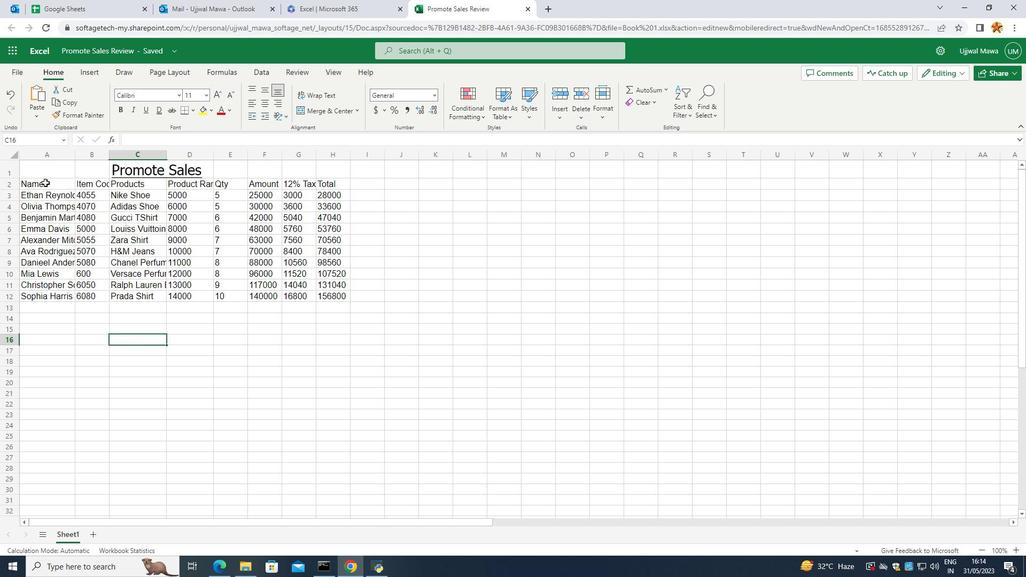 
Action: Mouse pressed left at (44, 182)
Screenshot: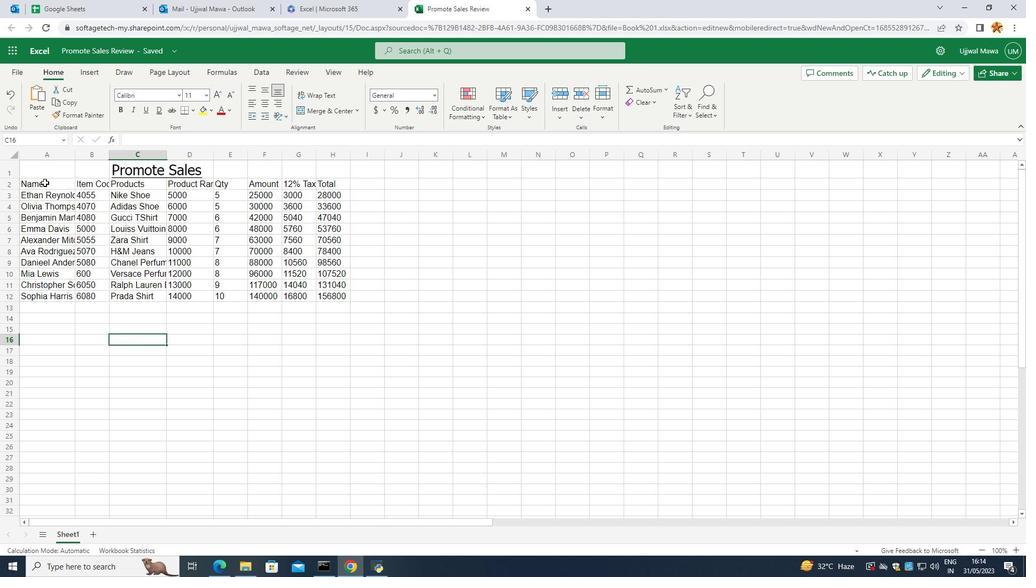 
Action: Mouse moved to (74, 158)
Screenshot: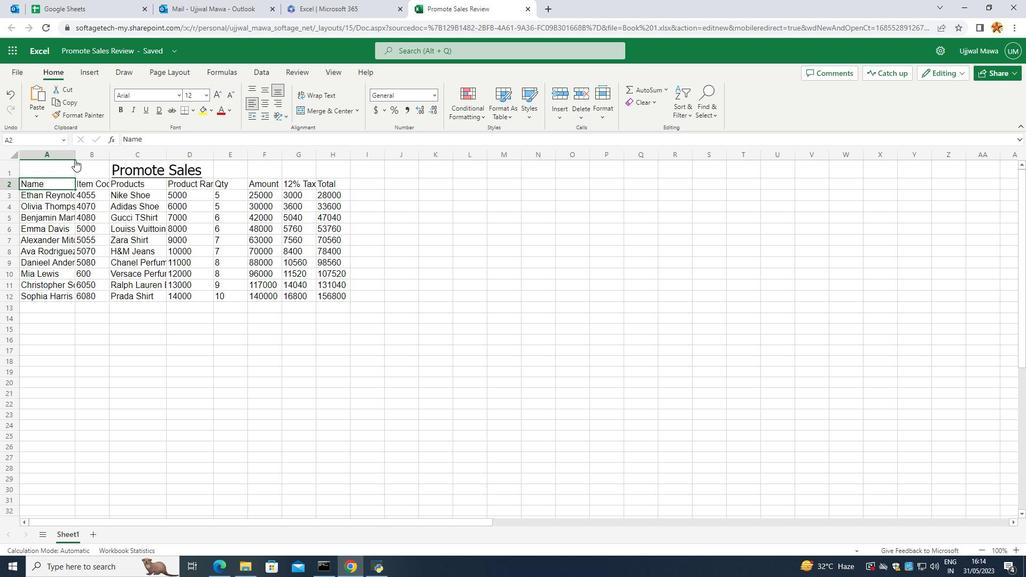 
Action: Mouse pressed left at (74, 158)
Screenshot: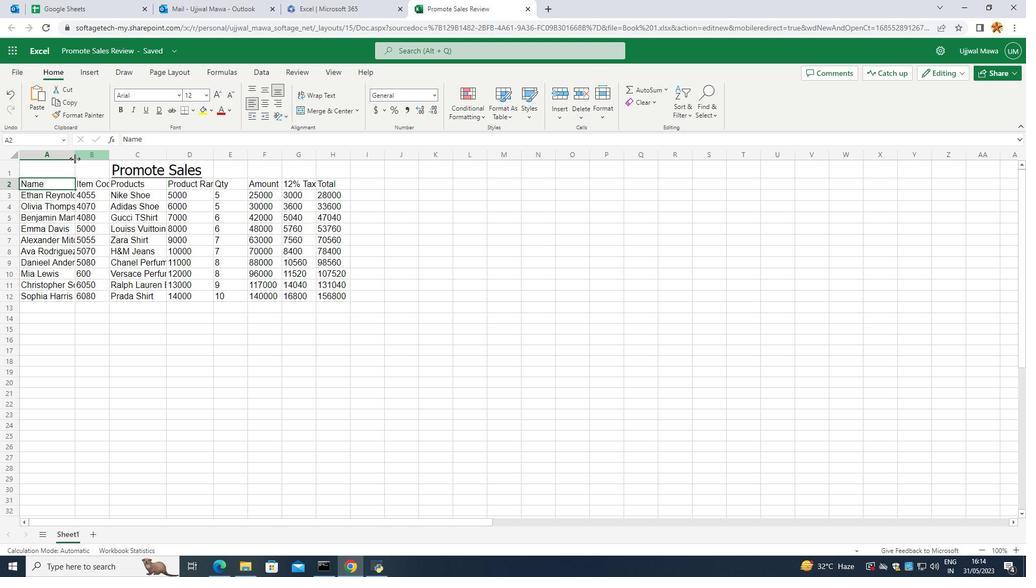 
Action: Mouse moved to (132, 158)
Screenshot: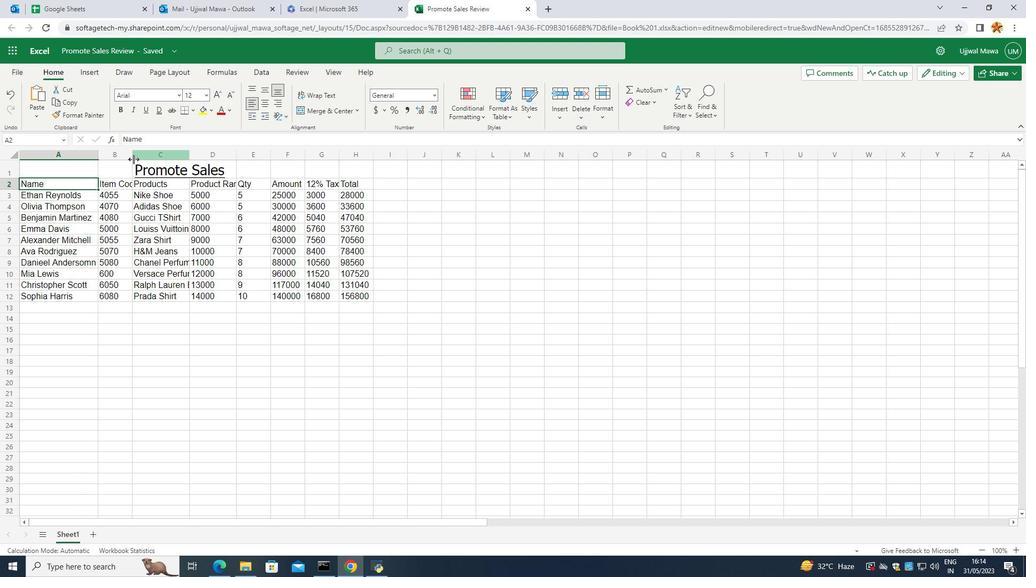 
Action: Mouse pressed left at (132, 158)
Screenshot: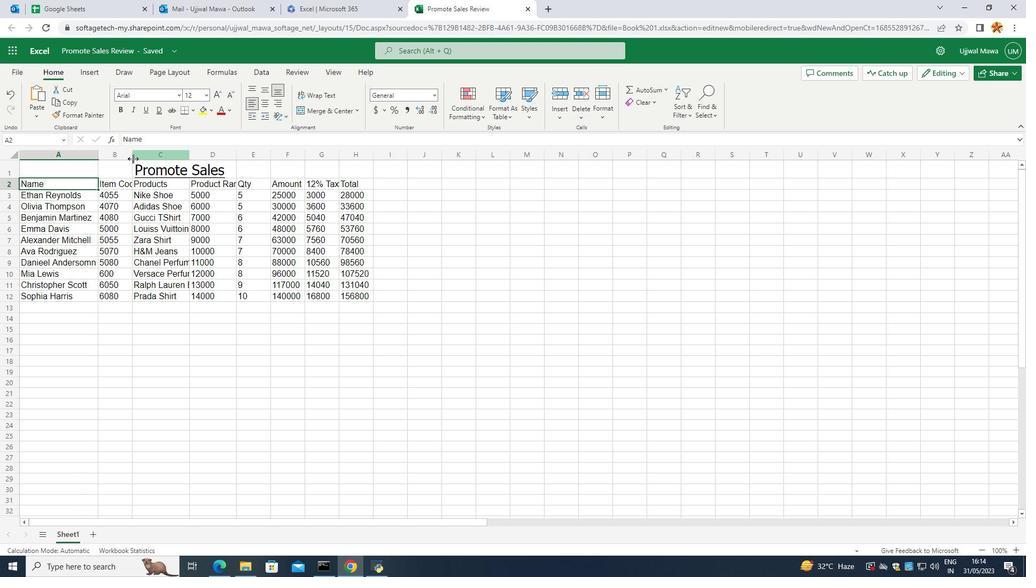
Action: Mouse moved to (267, 157)
Screenshot: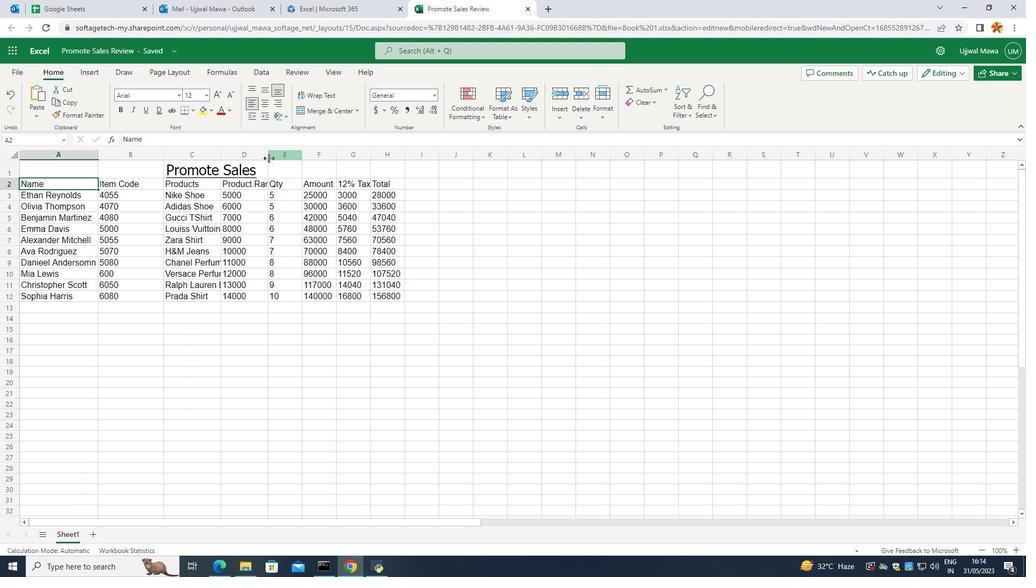 
Action: Mouse pressed left at (267, 157)
Screenshot: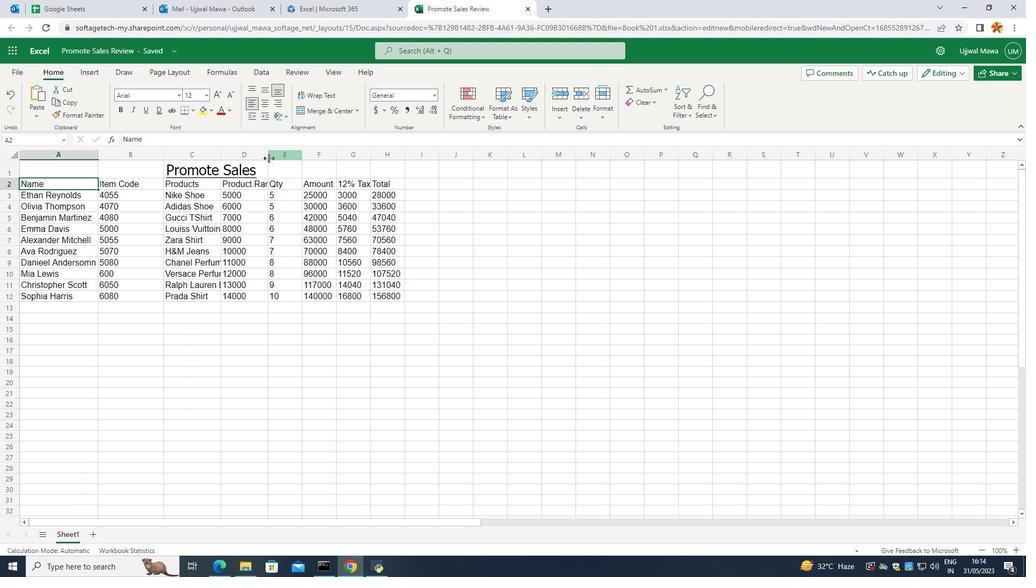 
Action: Mouse moved to (433, 440)
Screenshot: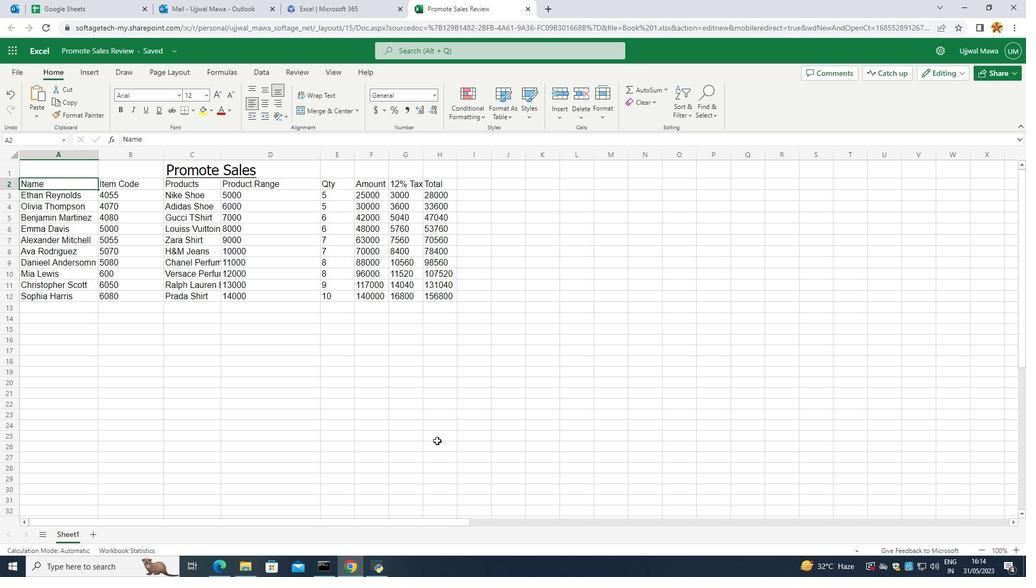 
Action: Mouse pressed left at (433, 440)
Screenshot: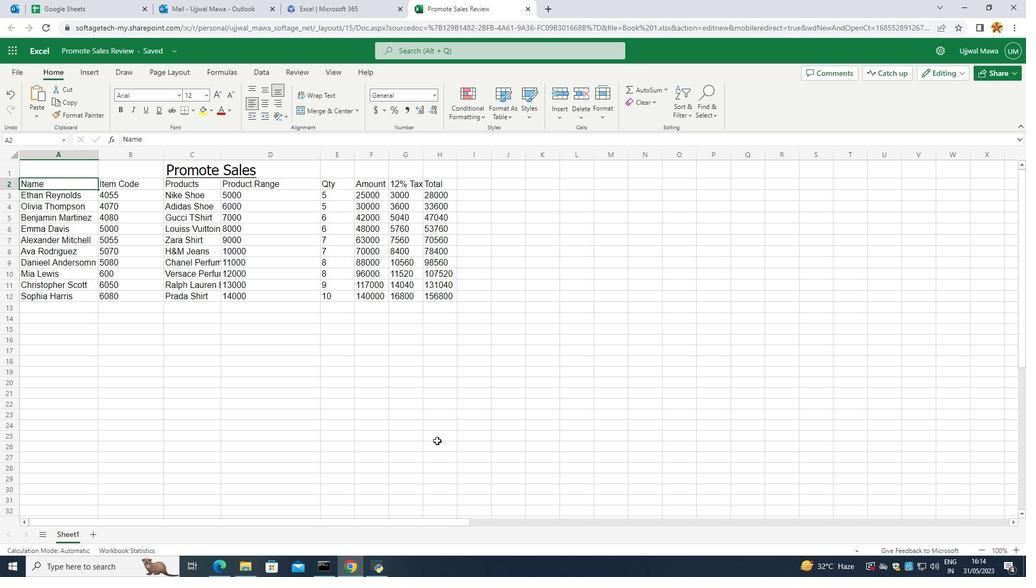 
Action: Mouse moved to (330, 347)
Screenshot: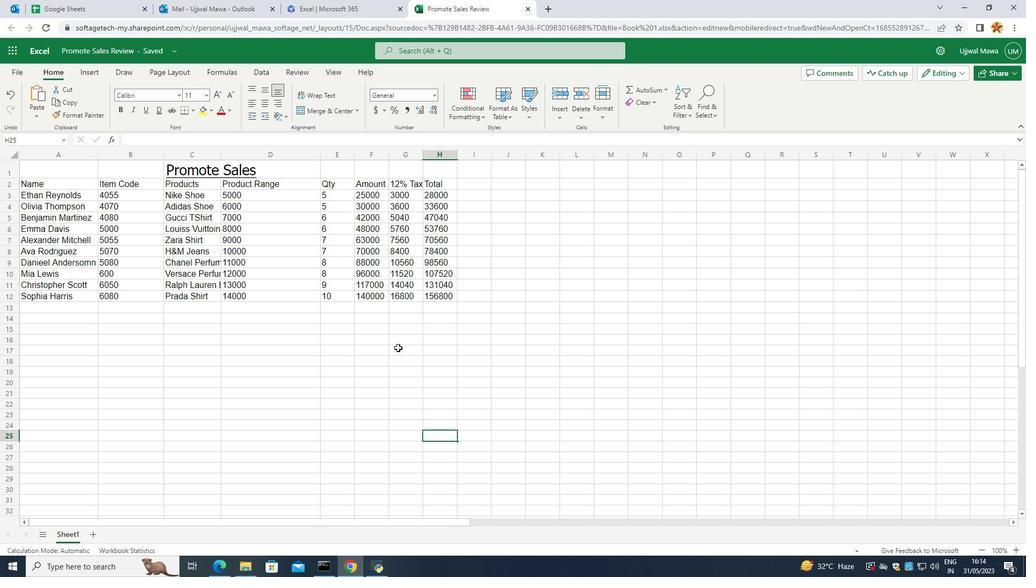 
Action: Mouse pressed left at (330, 347)
Screenshot: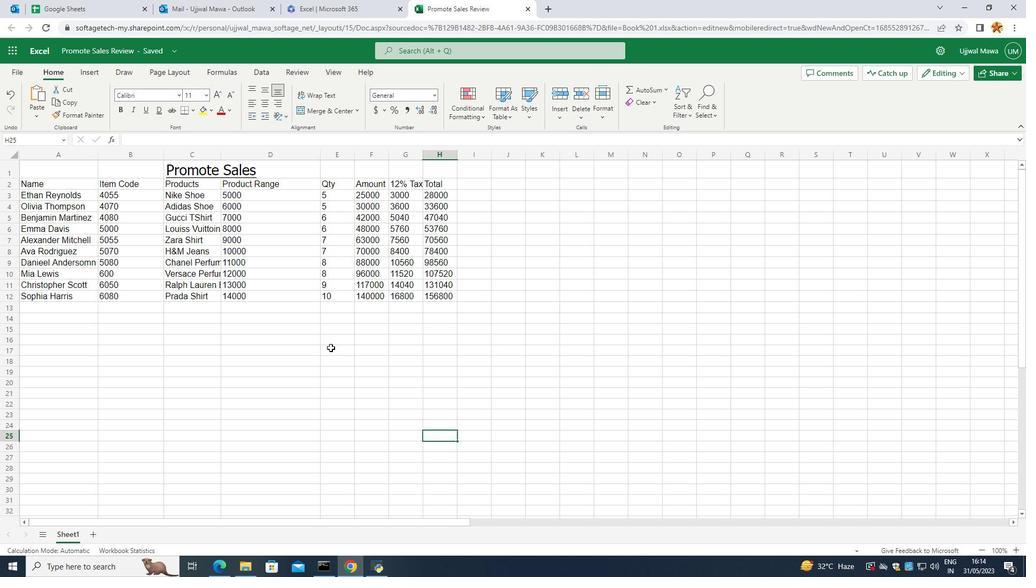 
Action: Mouse moved to (316, 328)
Screenshot: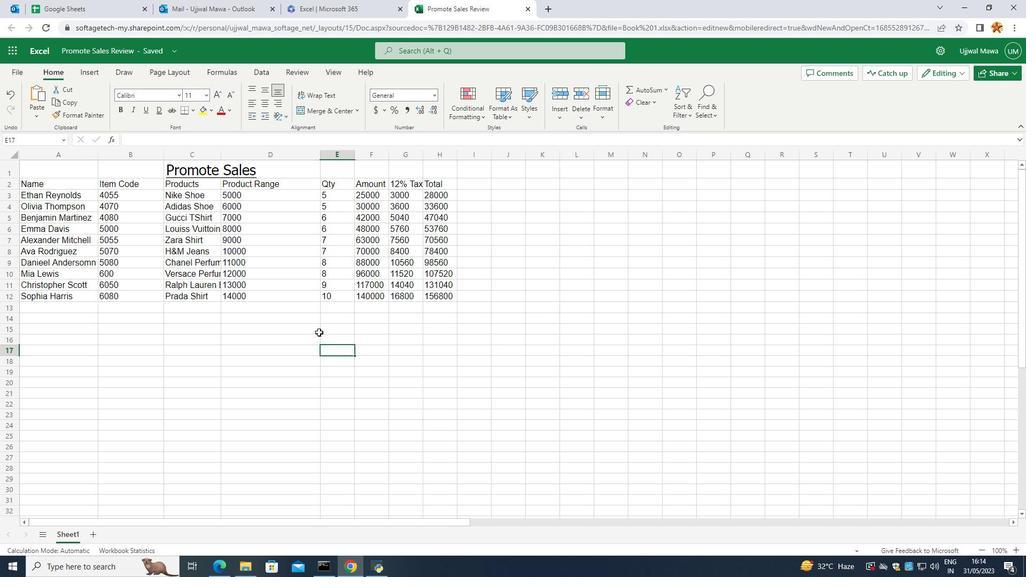 
